 Task: Look for space in Sremcica, Serbia from 12th June, 2023 to 15th June, 2023 for 2 adults in price range Rs.10000 to Rs.15000. Place can be entire place with 1  bedroom having 1 bed and 1 bathroom. Property type can be house, flat, guest house, hotel. Booking option can be shelf check-in. Required host language is English.
Action: Mouse moved to (447, 16)
Screenshot: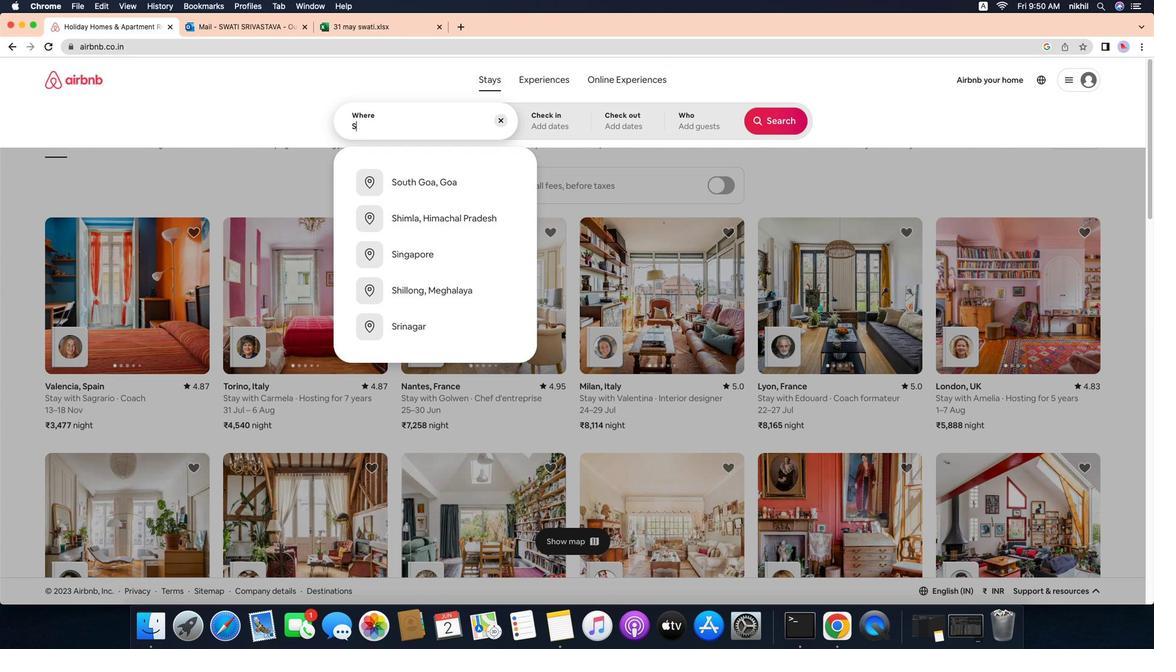 
Action: Mouse pressed left at (447, 16)
Screenshot: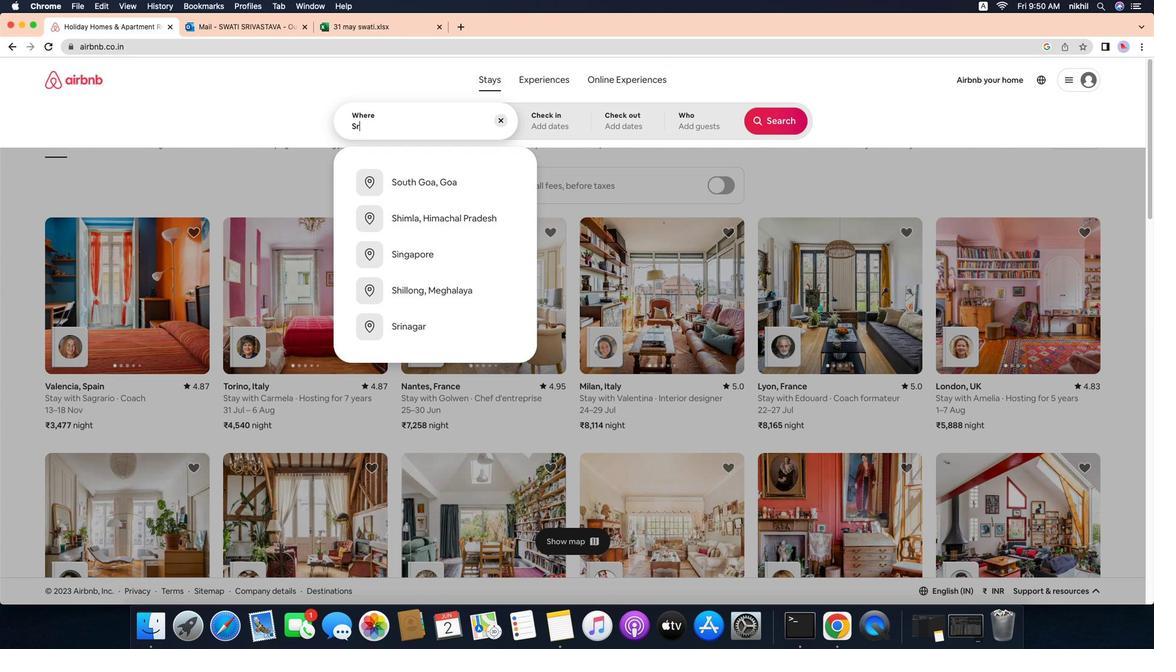 
Action: Mouse moved to (451, 13)
Screenshot: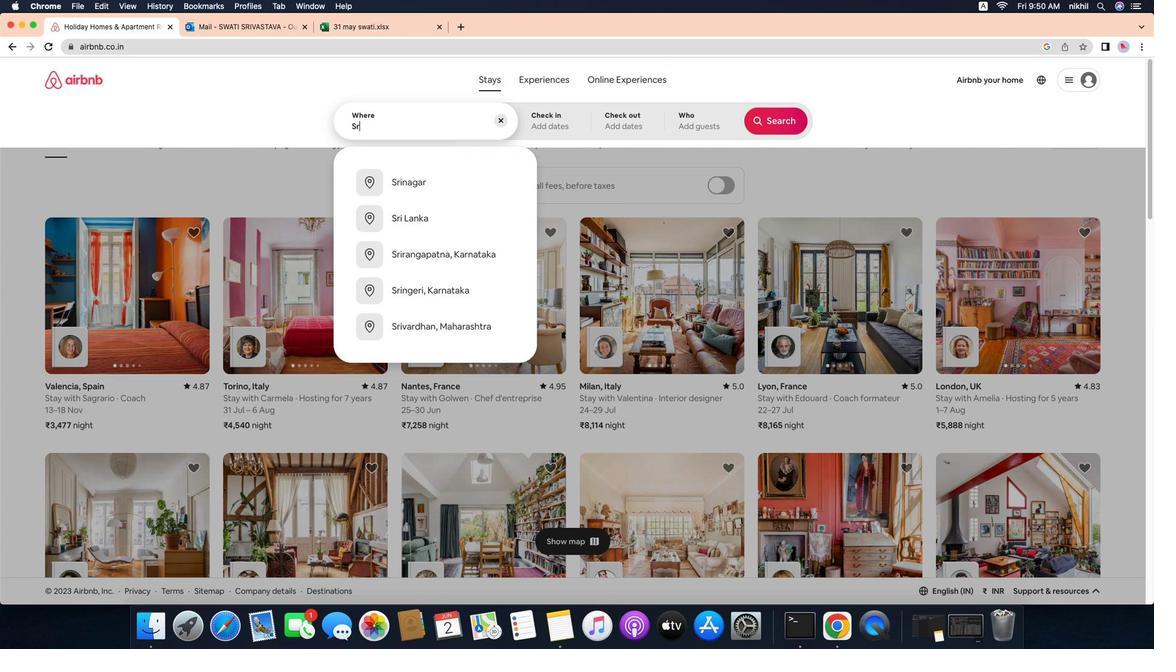 
Action: Mouse pressed left at (451, 13)
Screenshot: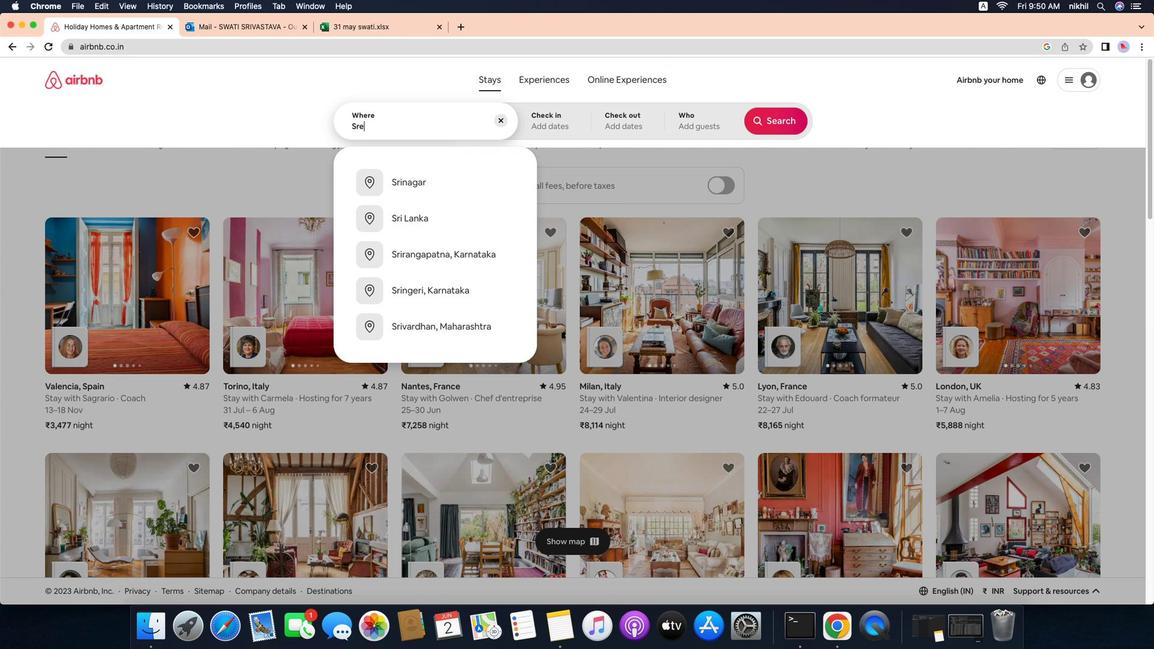
Action: Mouse moved to (401, 60)
Screenshot: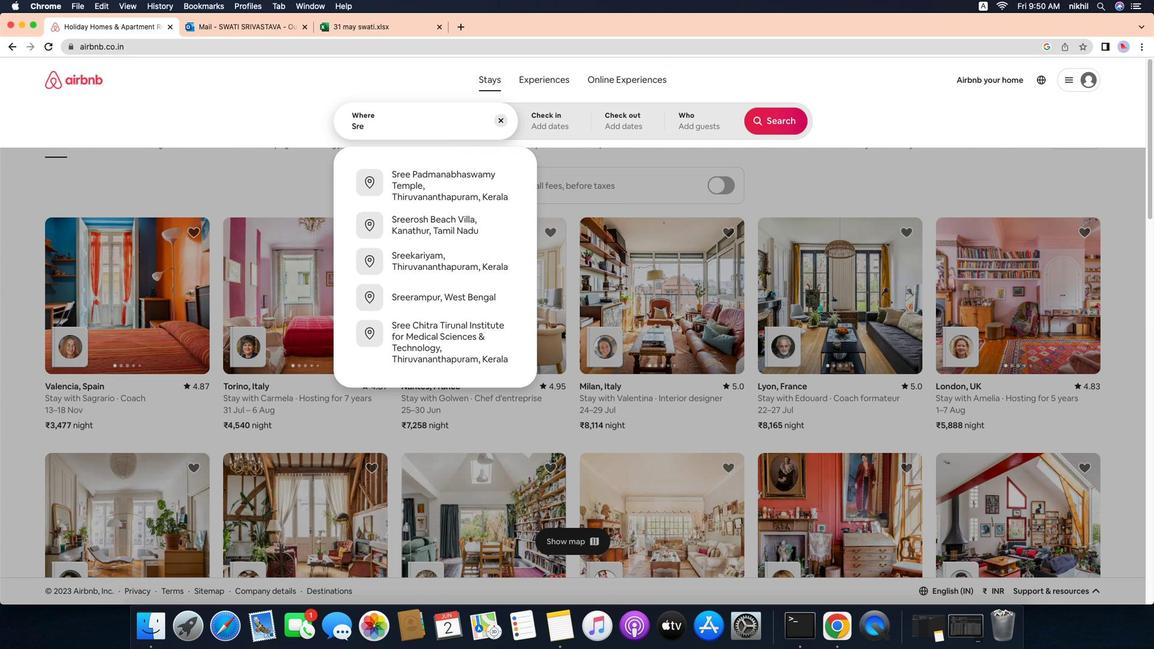 
Action: Mouse pressed left at (401, 60)
Screenshot: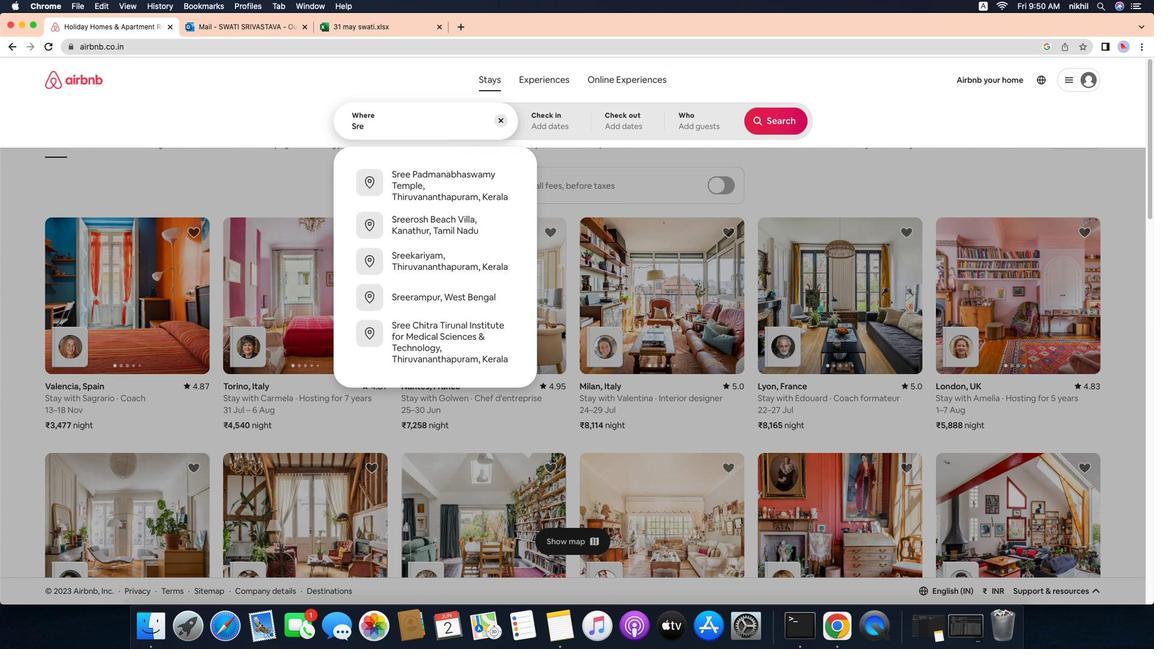 
Action: Mouse moved to (407, 59)
Screenshot: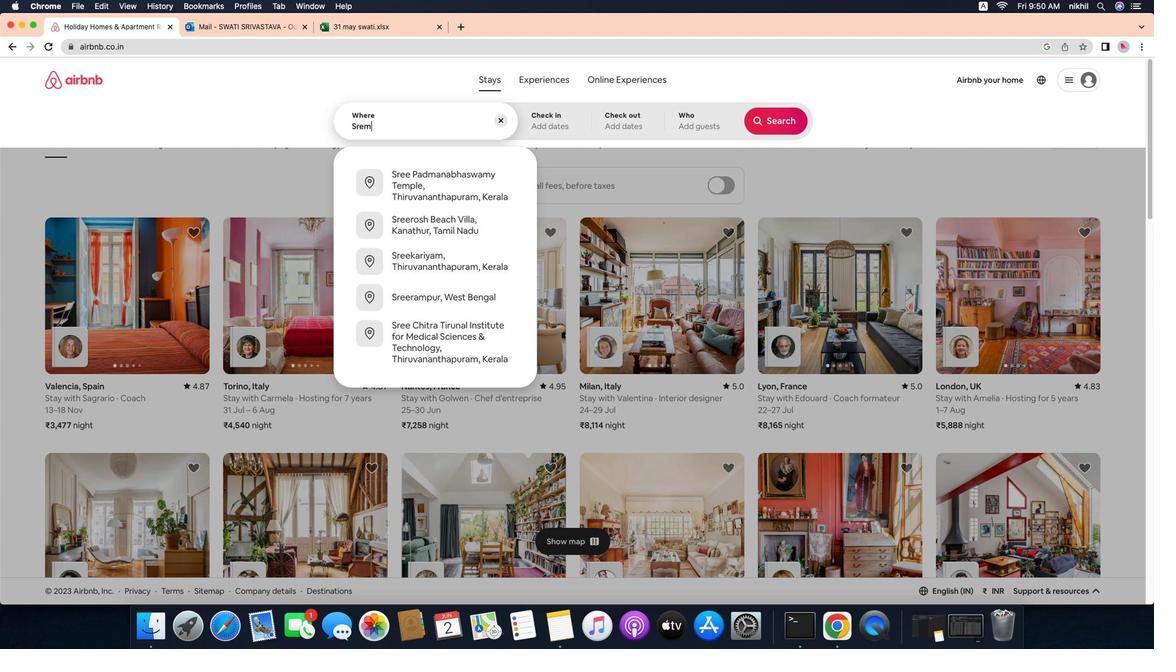 
Action: Key pressed Key.caps_lock'S'Key.caps_lock'r''e''m''c''i''c''a'
Screenshot: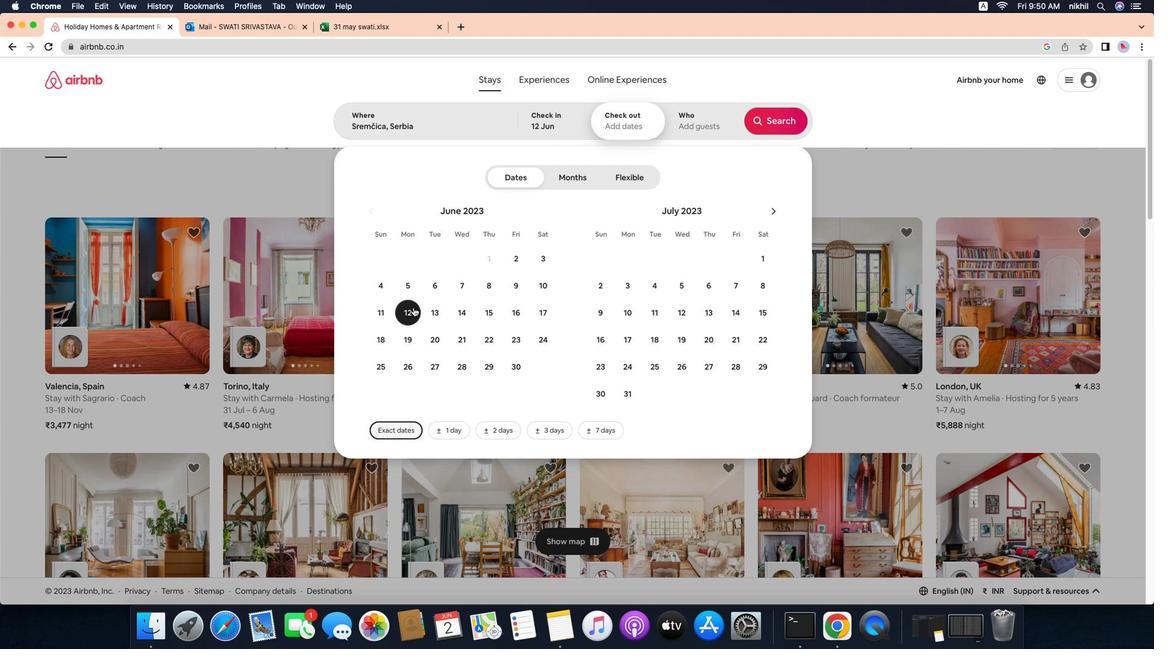 
Action: Mouse moved to (436, 126)
Screenshot: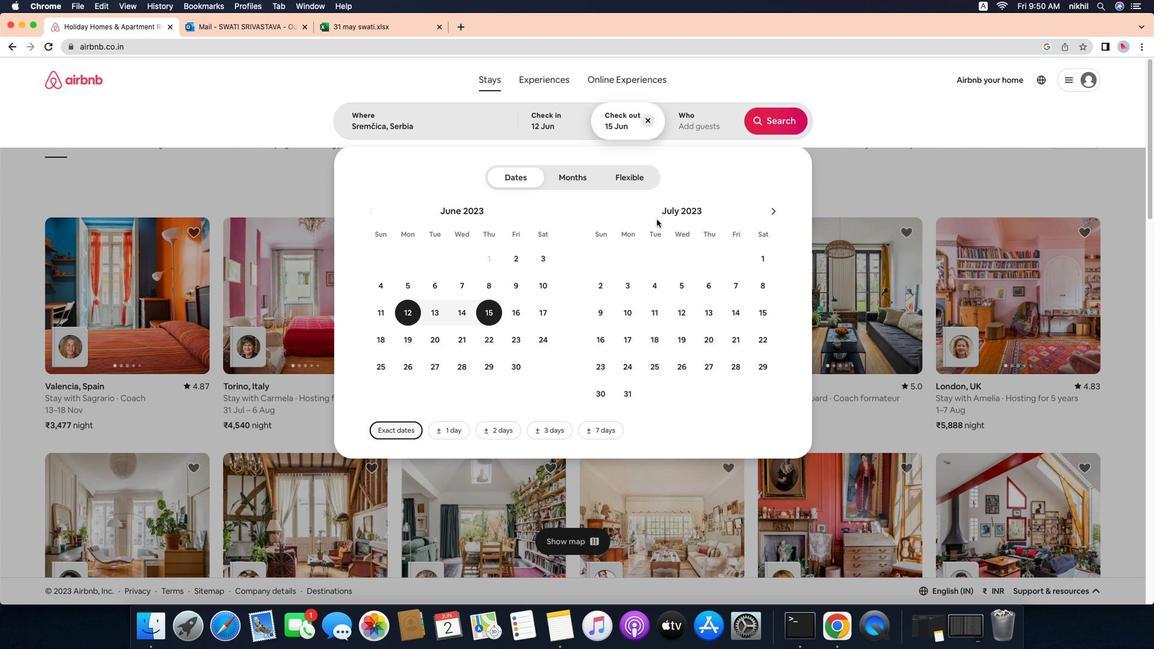 
Action: Mouse pressed left at (436, 126)
Screenshot: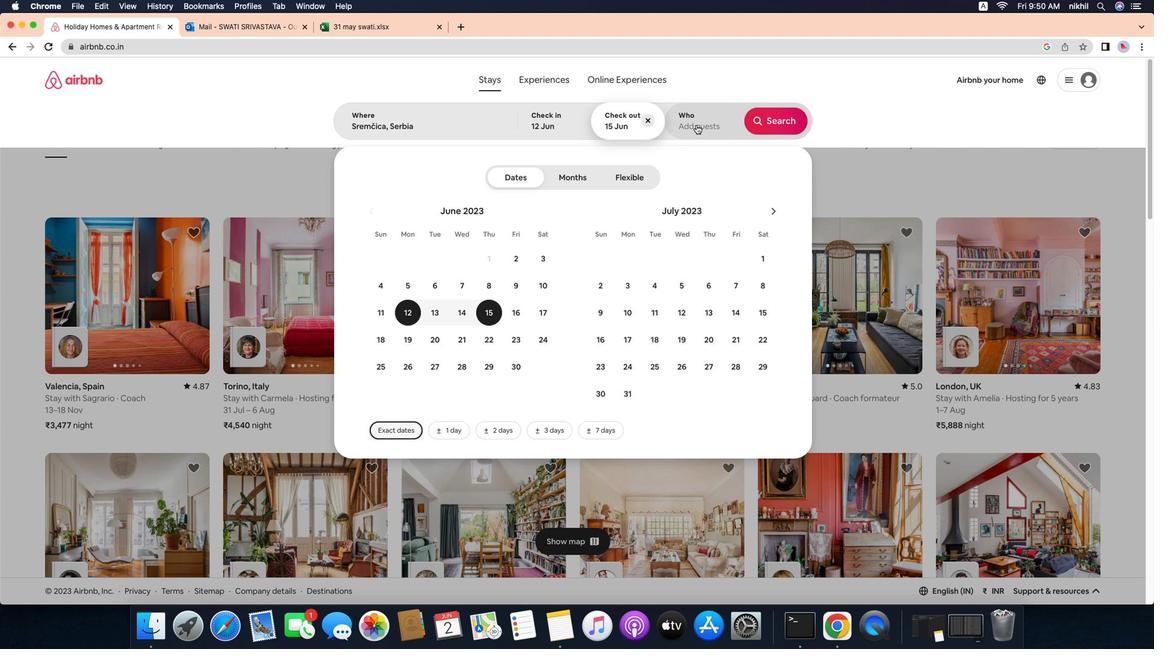 
Action: Mouse moved to (363, 250)
Screenshot: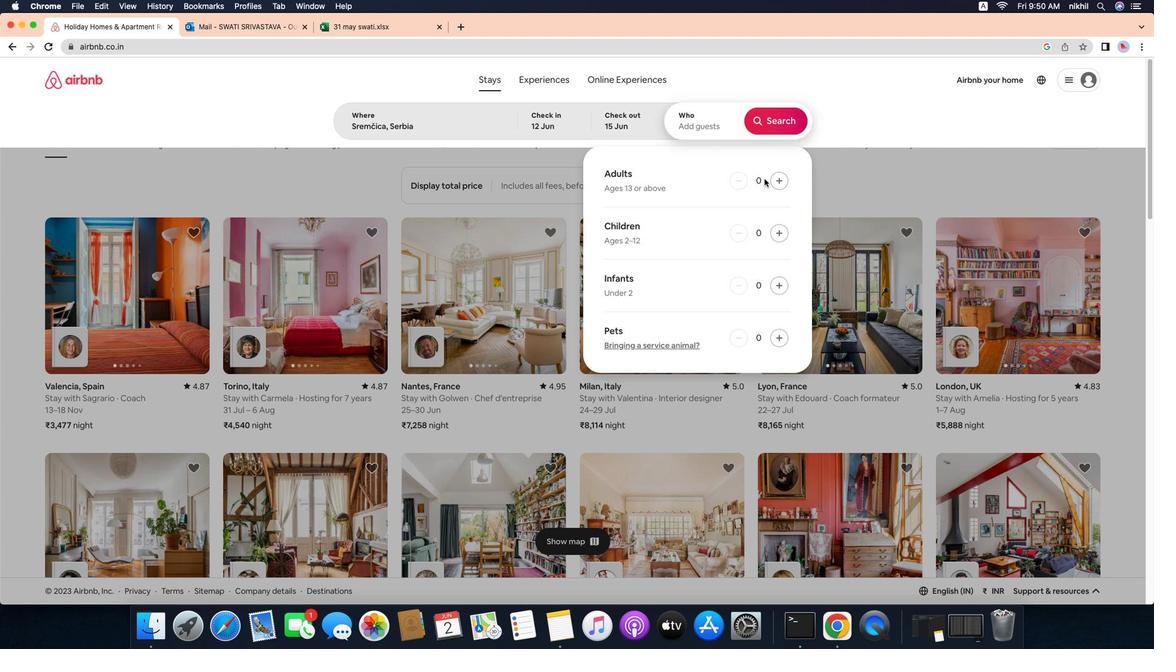 
Action: Mouse pressed left at (363, 250)
Screenshot: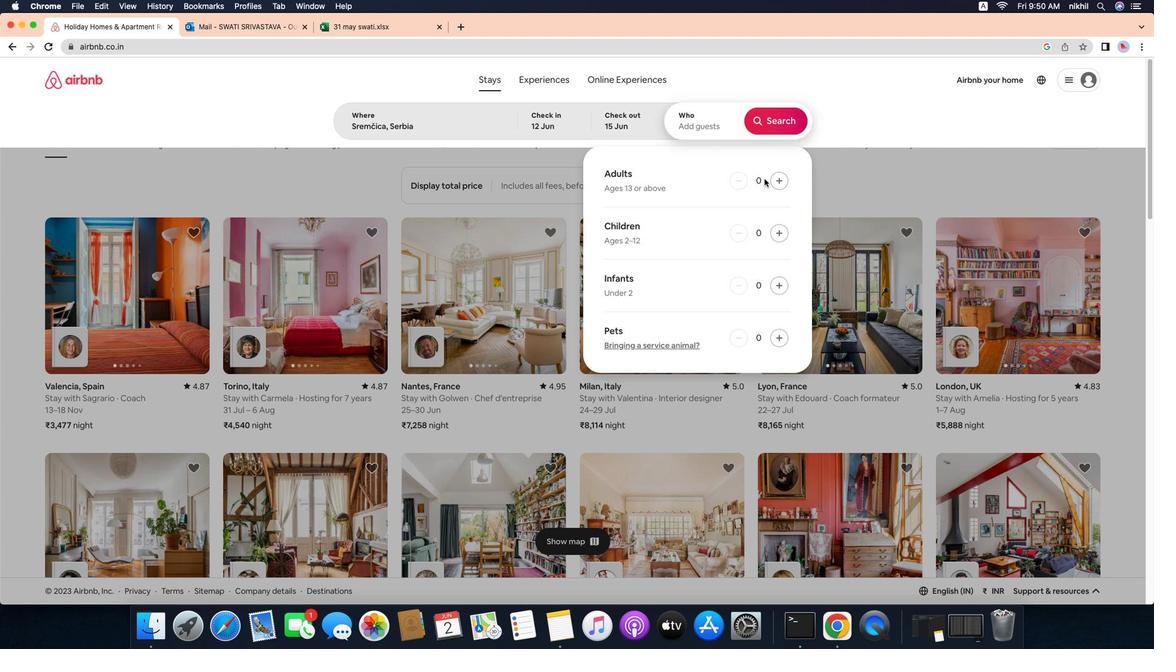 
Action: Mouse moved to (455, 256)
Screenshot: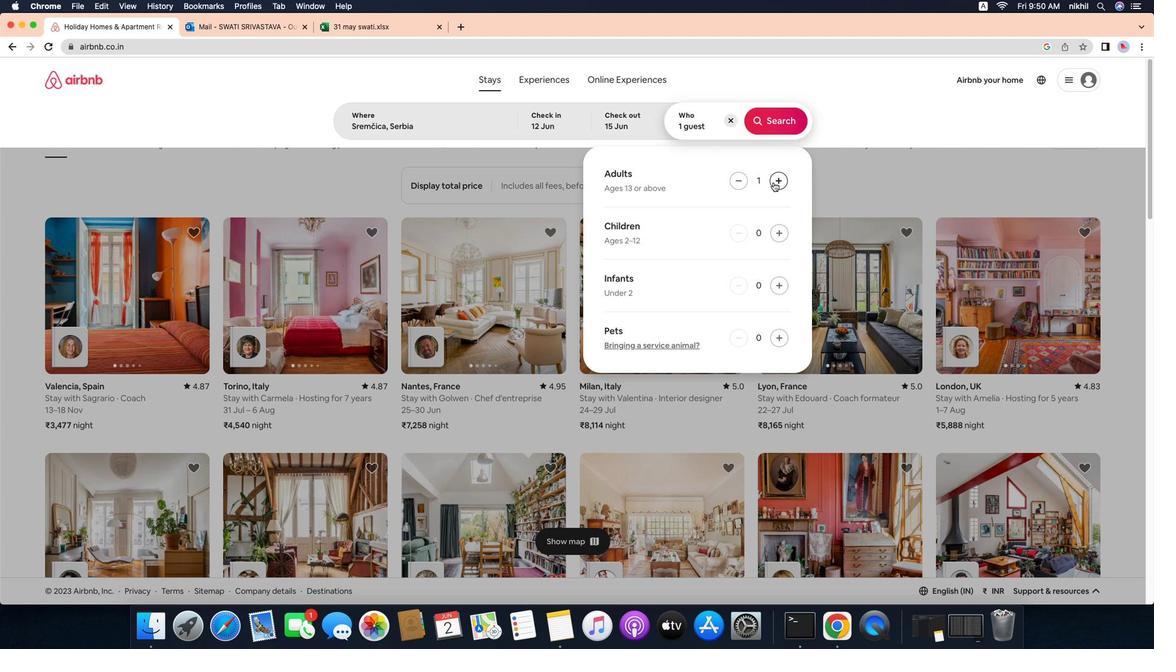 
Action: Mouse pressed left at (455, 256)
Screenshot: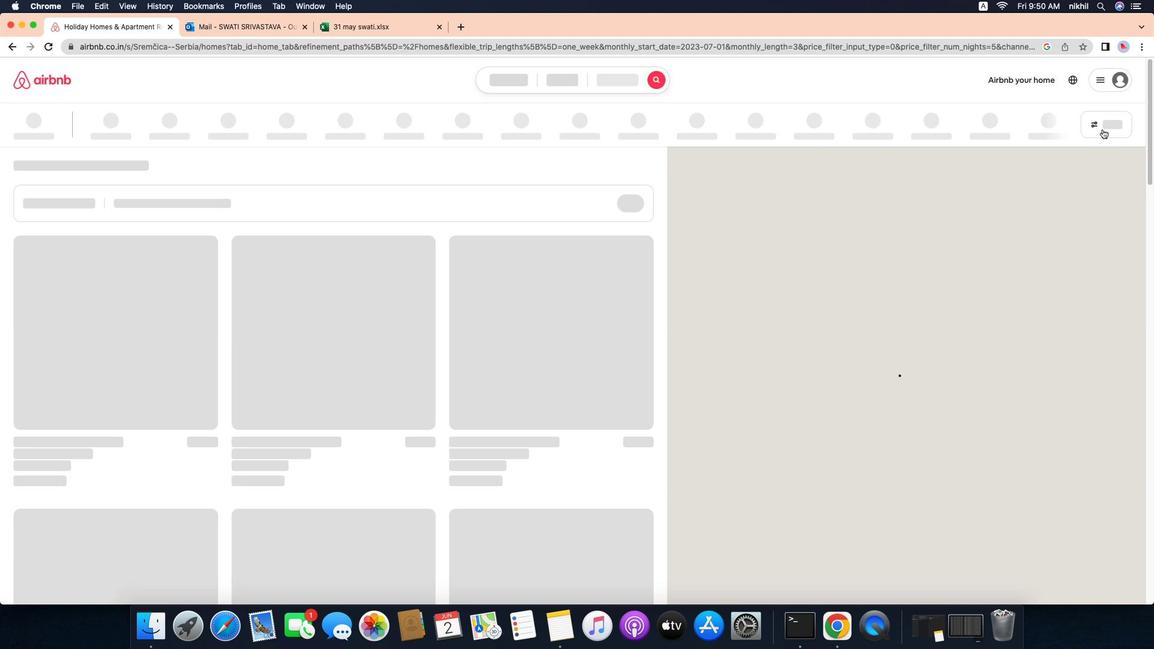 
Action: Mouse moved to (665, 54)
Screenshot: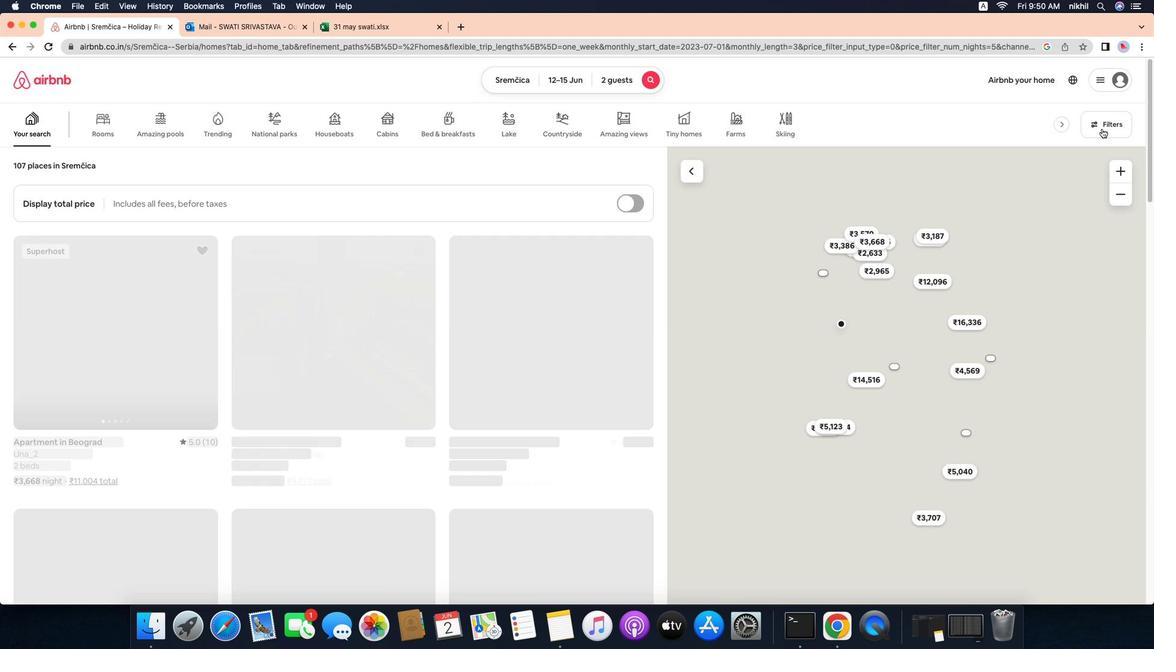 
Action: Mouse pressed left at (665, 54)
Screenshot: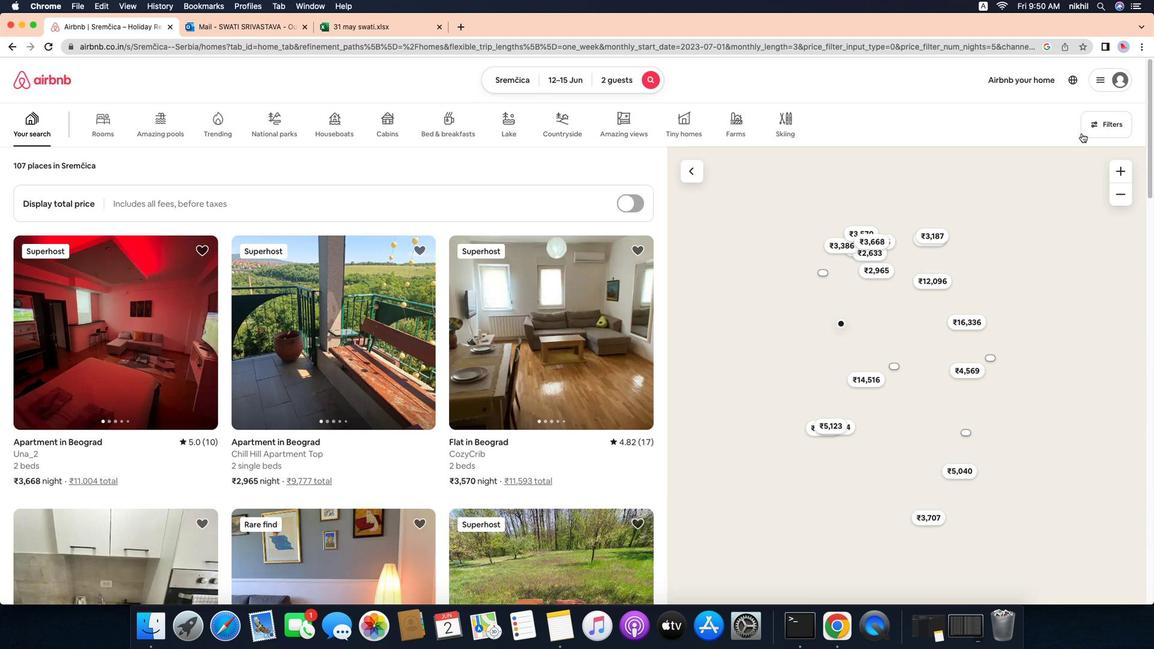 
Action: Mouse moved to (748, 117)
Screenshot: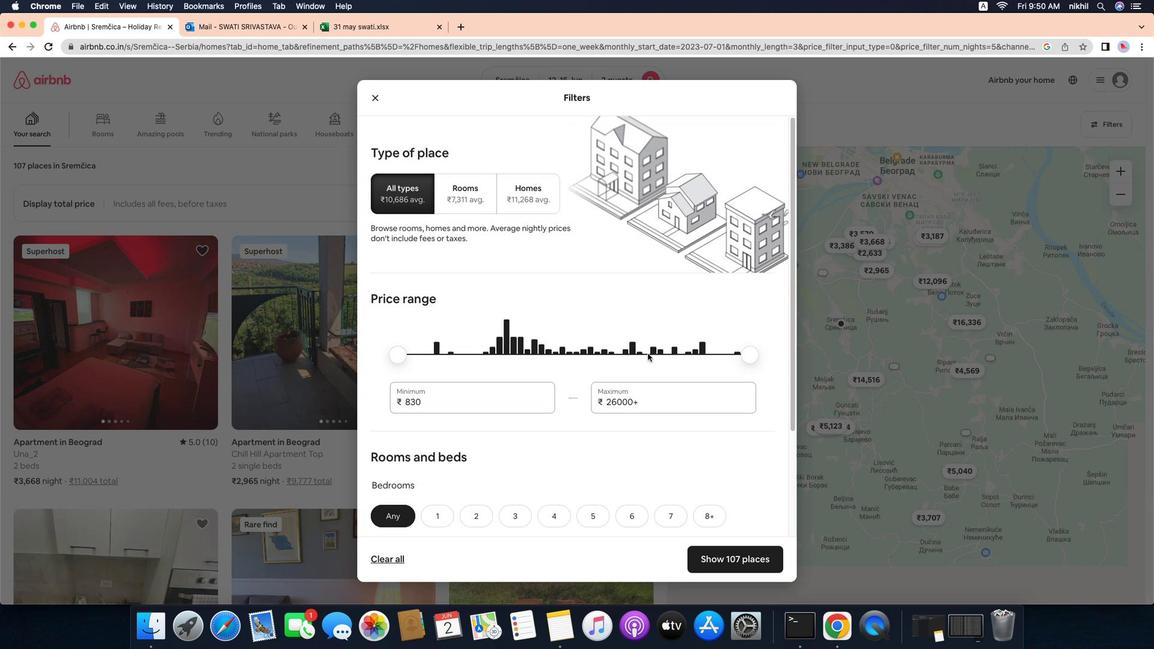 
Action: Mouse pressed left at (748, 117)
Screenshot: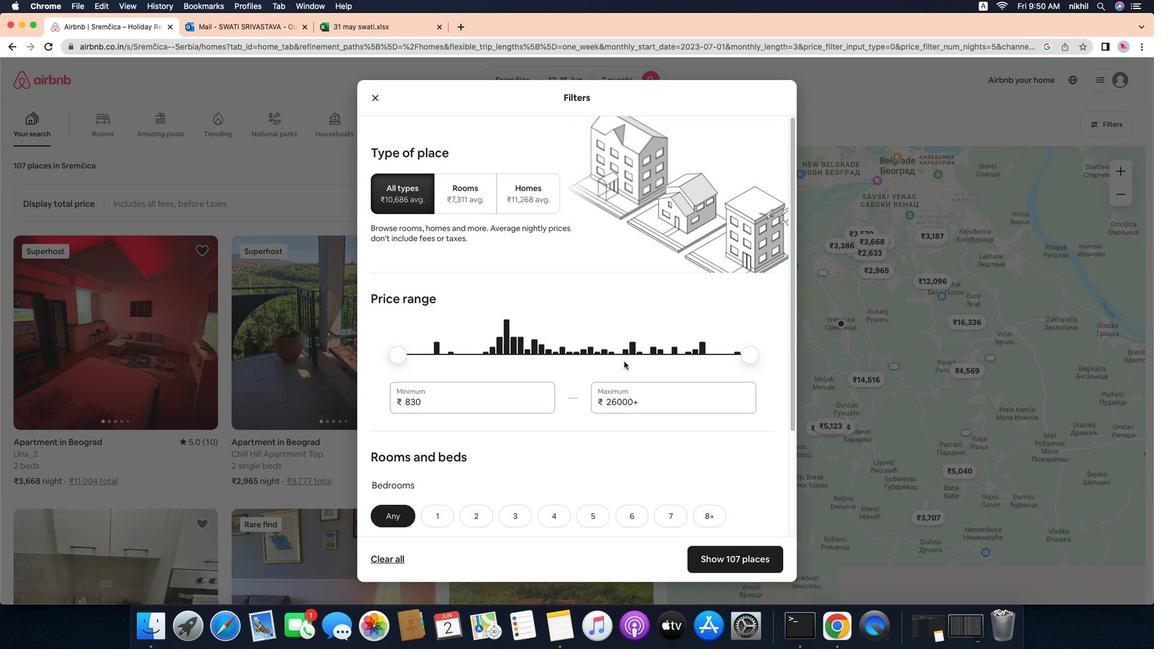 
Action: Mouse pressed left at (748, 117)
Screenshot: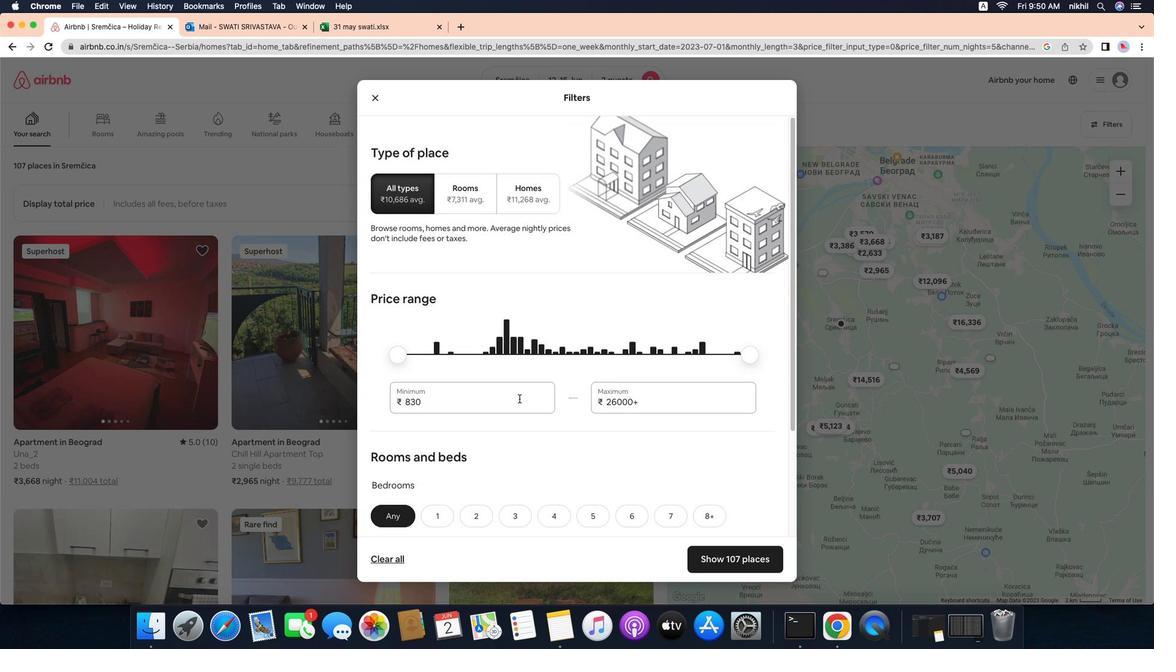 
Action: Mouse moved to (739, 55)
Screenshot: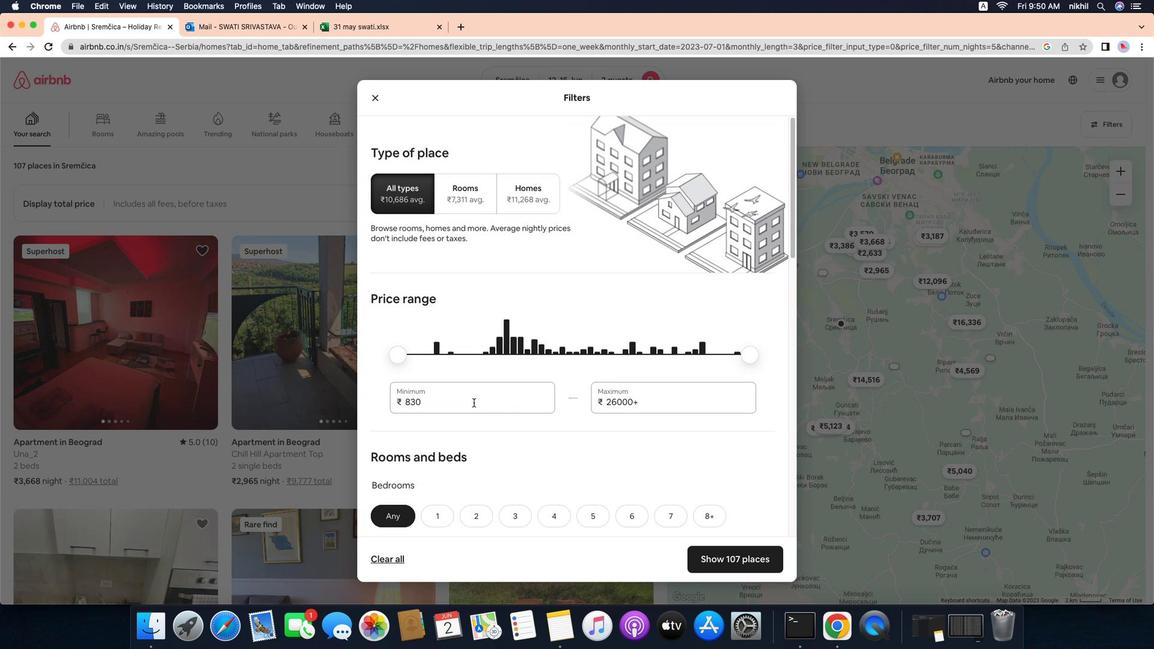 
Action: Mouse pressed left at (739, 55)
Screenshot: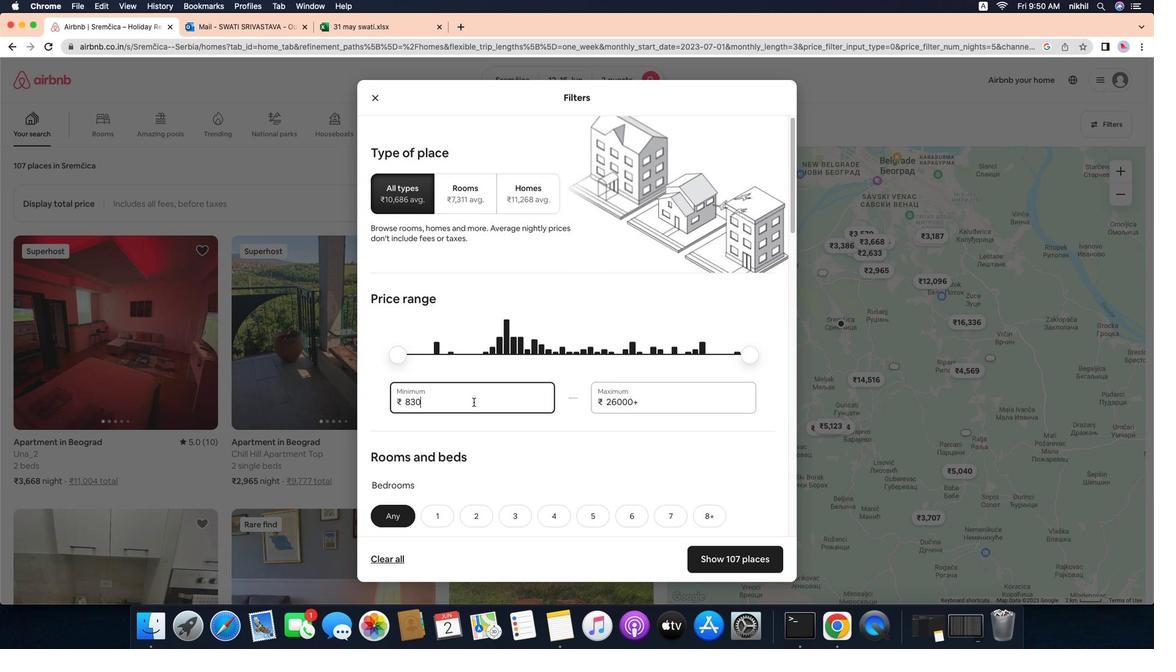 
Action: Mouse moved to (1099, 60)
Screenshot: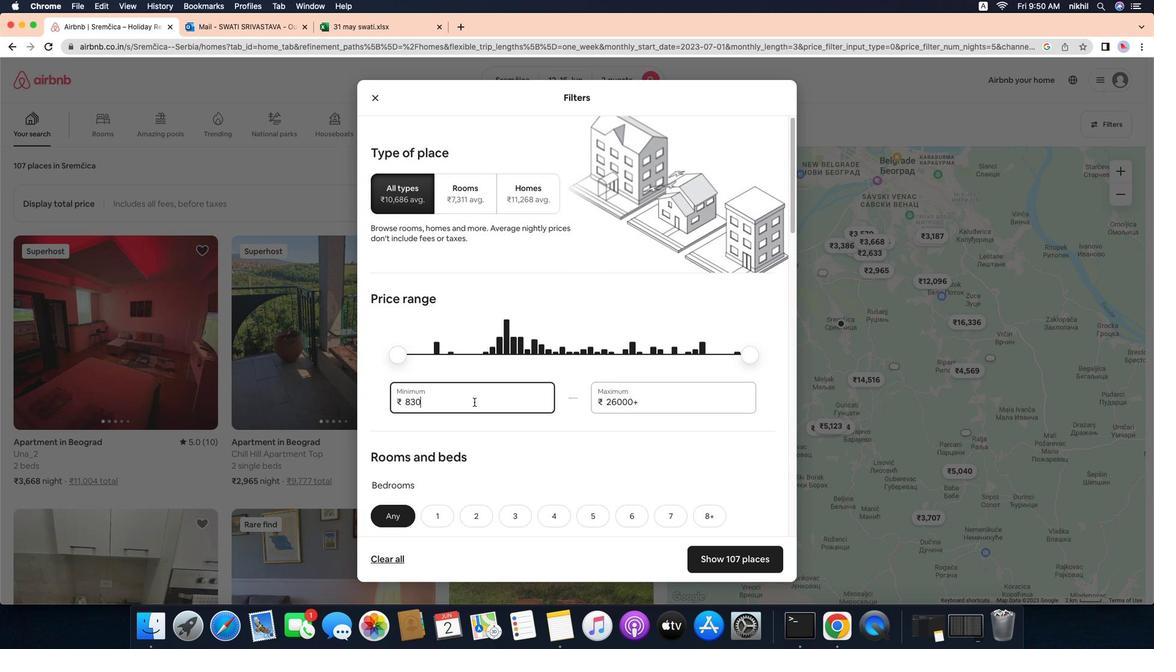 
Action: Mouse pressed left at (1099, 60)
Screenshot: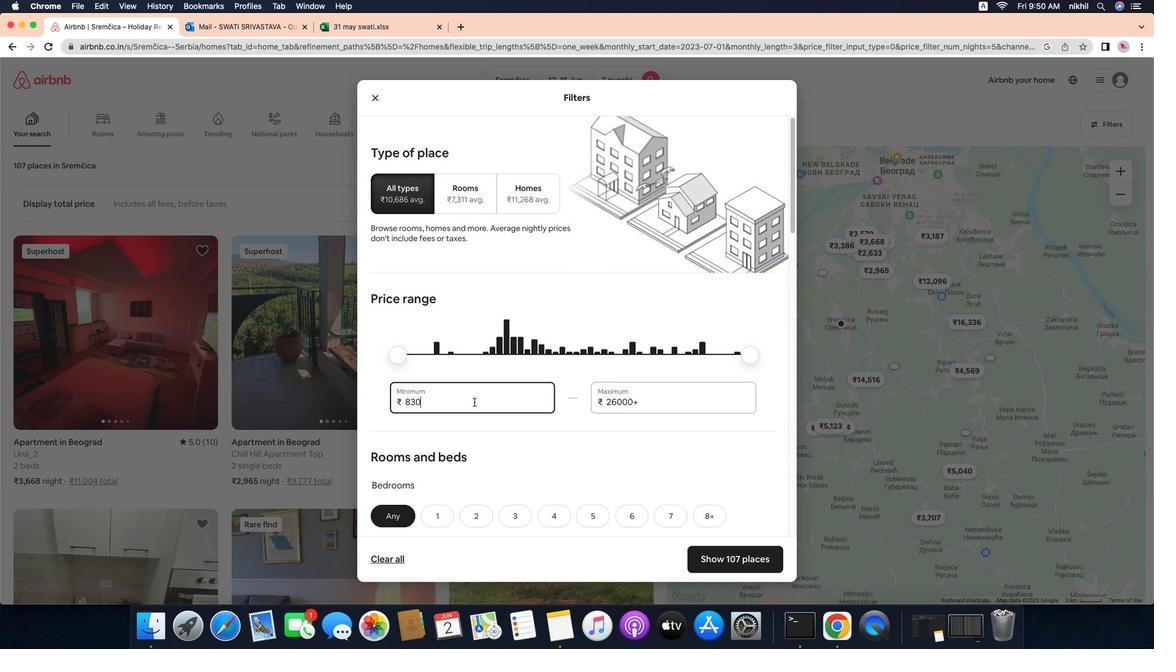 
Action: Mouse moved to (1093, 59)
Screenshot: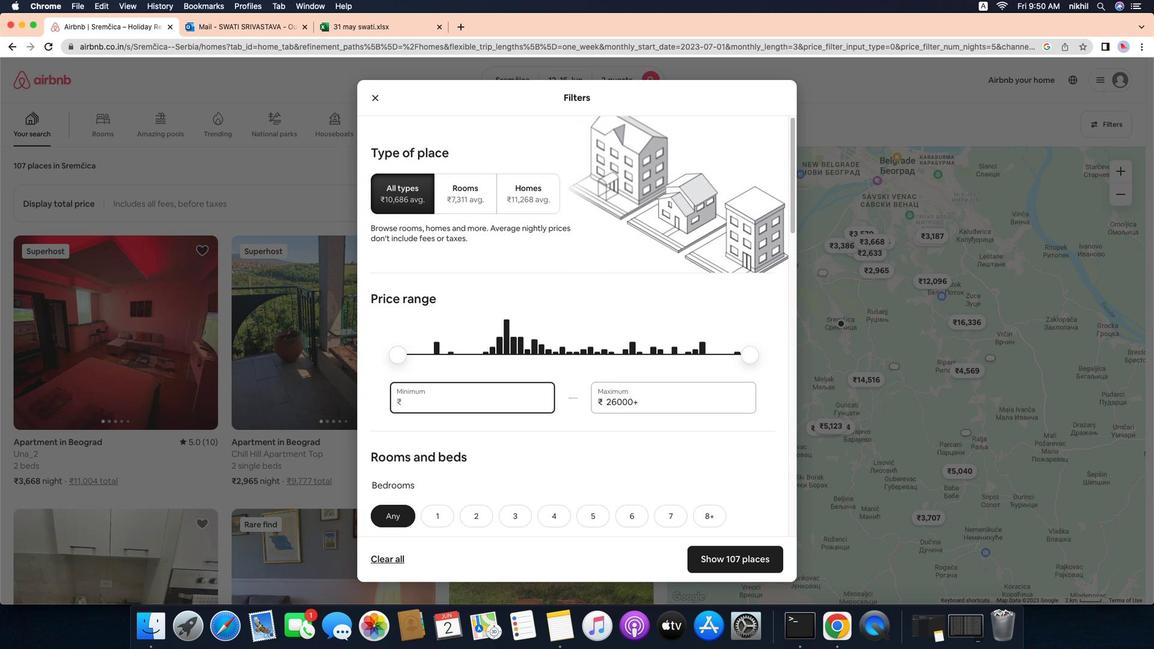 
Action: Mouse pressed left at (1093, 59)
Screenshot: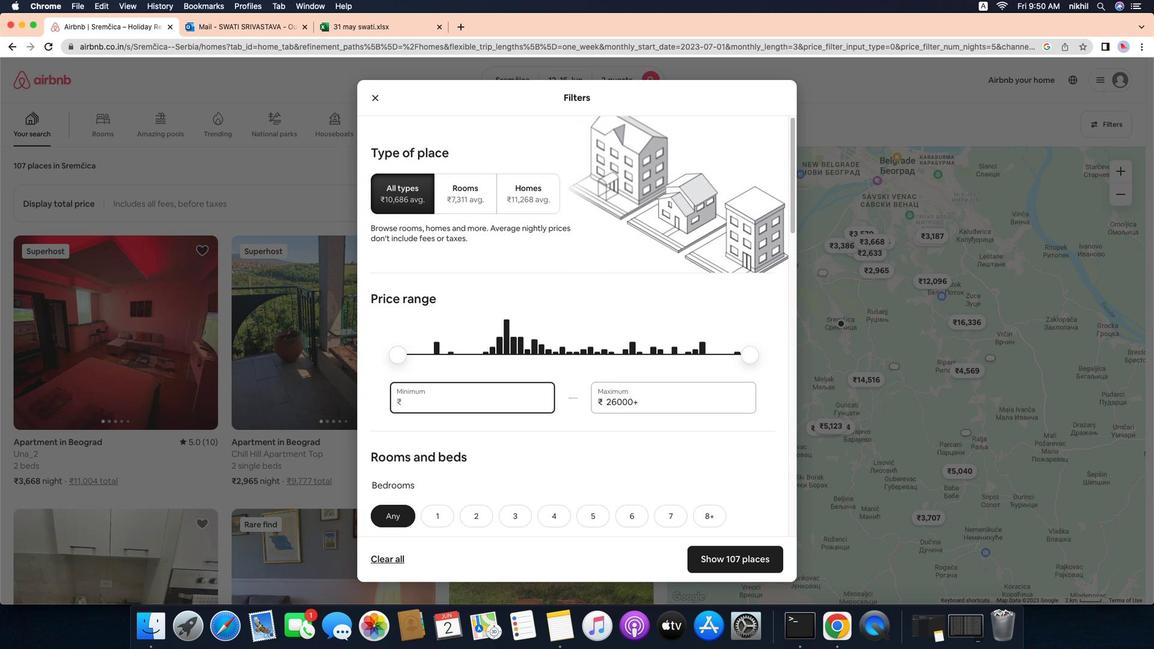 
Action: Mouse moved to (428, 351)
Screenshot: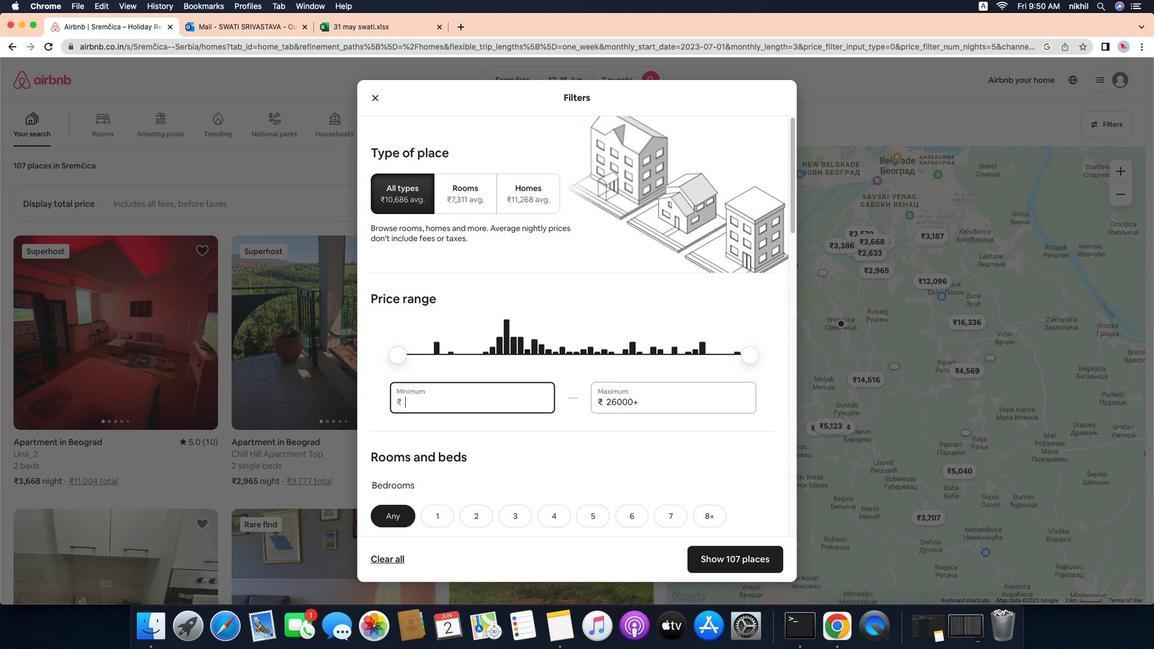
Action: Mouse pressed left at (428, 351)
Screenshot: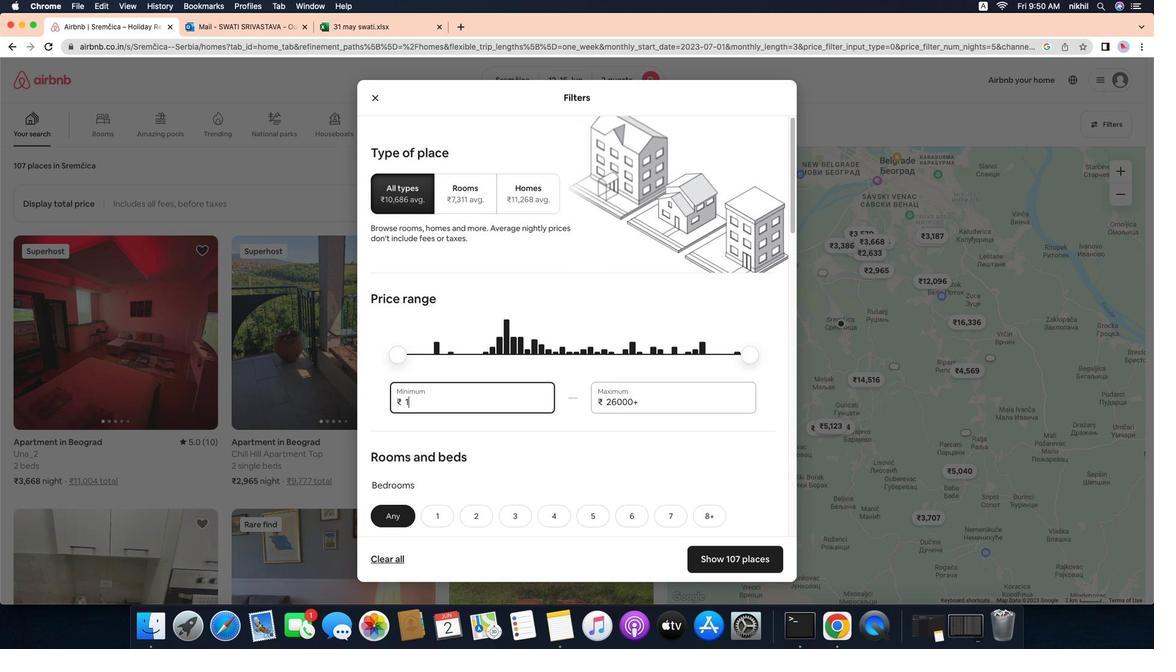 
Action: Mouse moved to (428, 351)
Screenshot: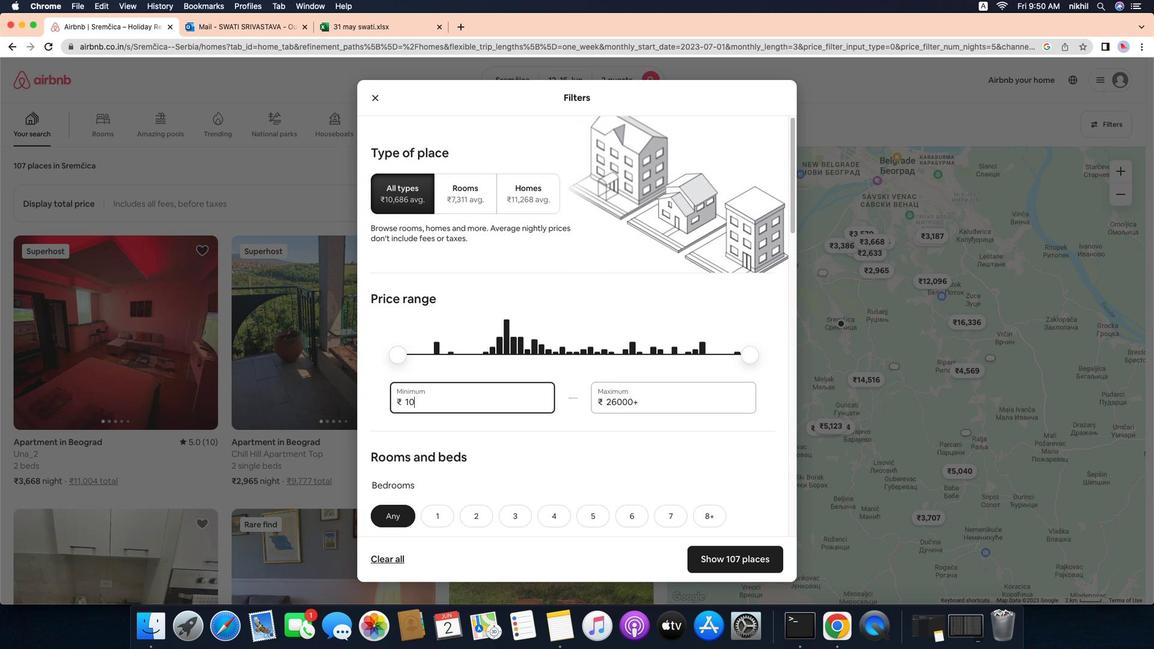 
Action: Key pressed Key.backspaceKey.backspaceKey.backspaceKey.backspaceKey.backspace'1''0''0''0''0'
Screenshot: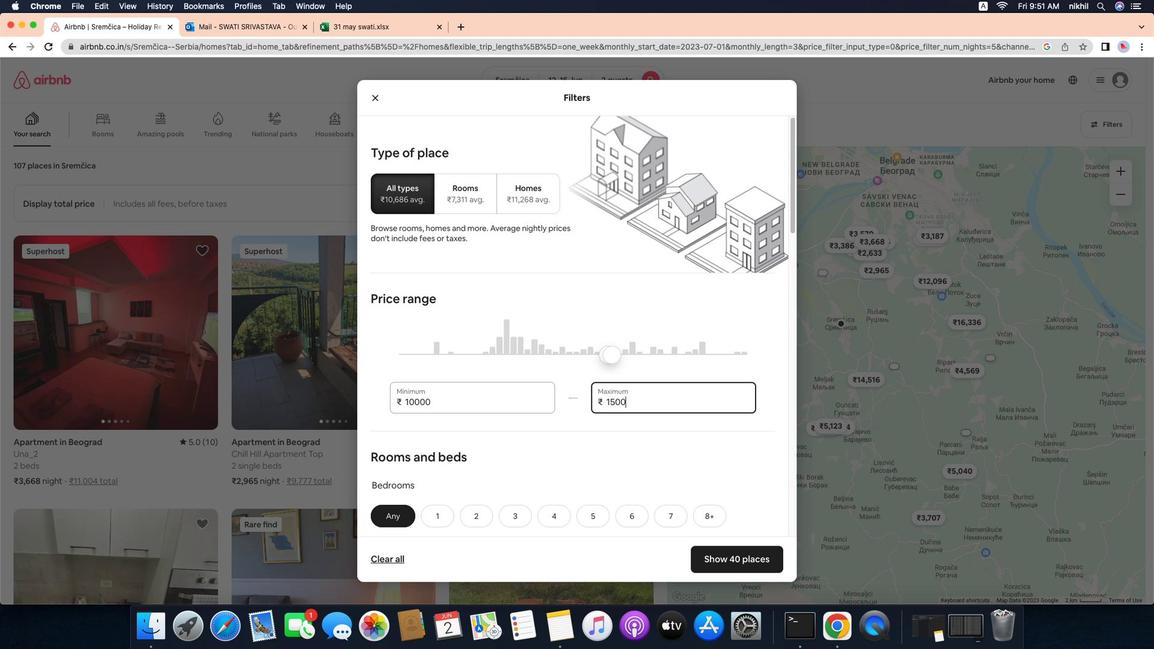 
Action: Mouse moved to (632, 355)
Screenshot: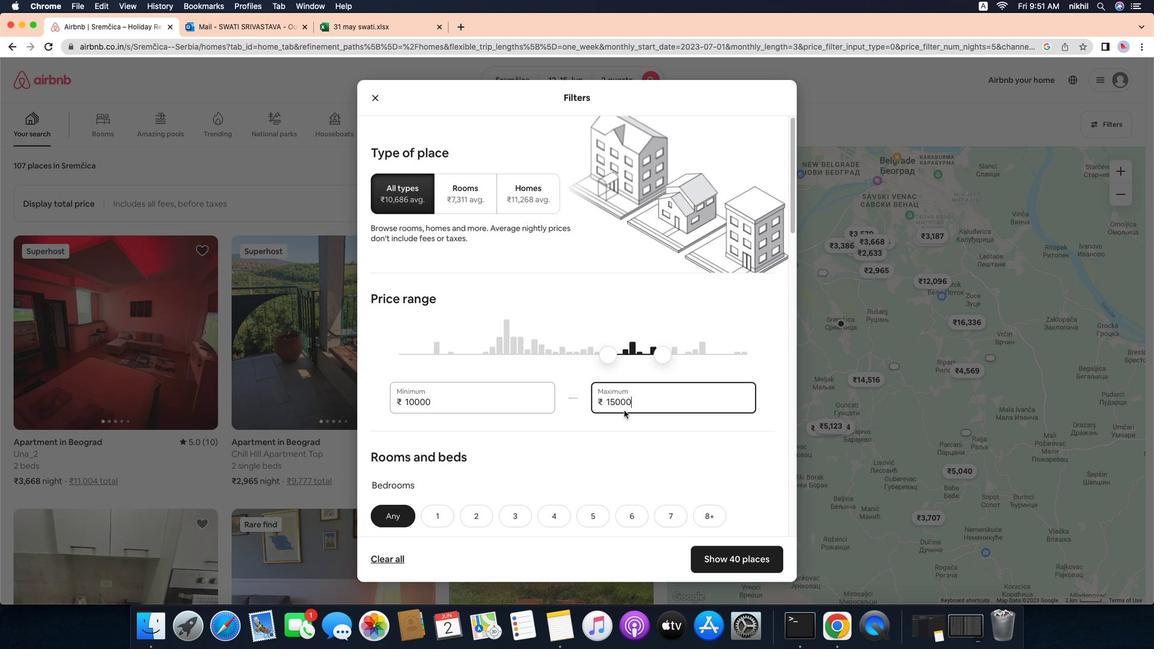 
Action: Mouse pressed left at (632, 355)
Screenshot: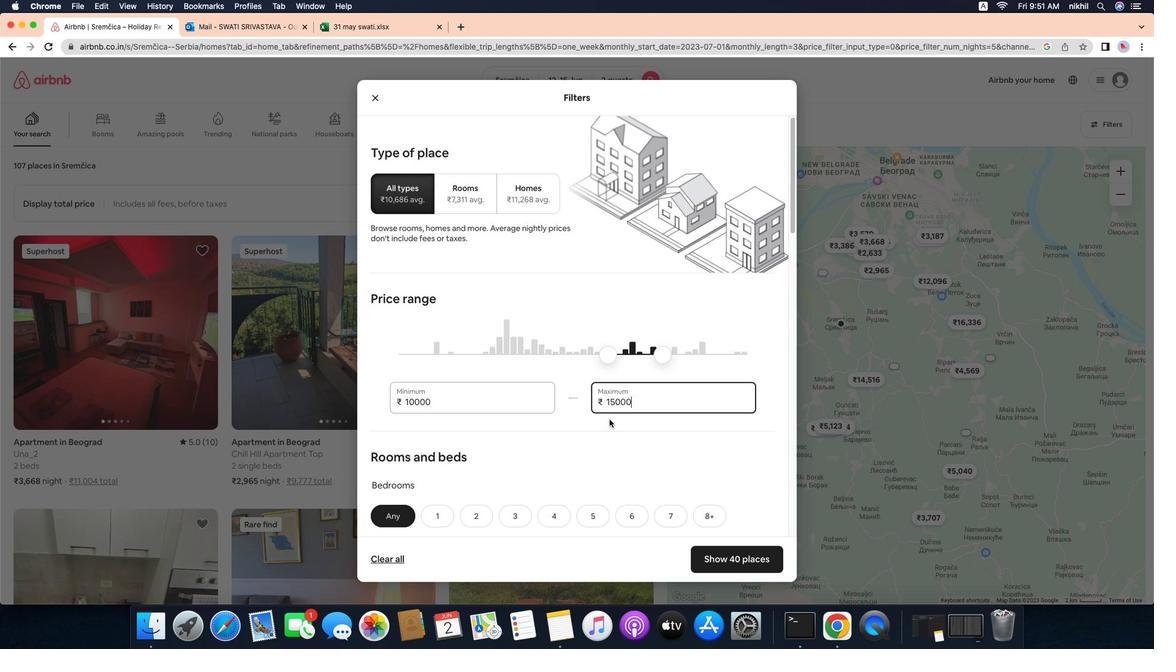 
Action: Mouse moved to (616, 355)
Screenshot: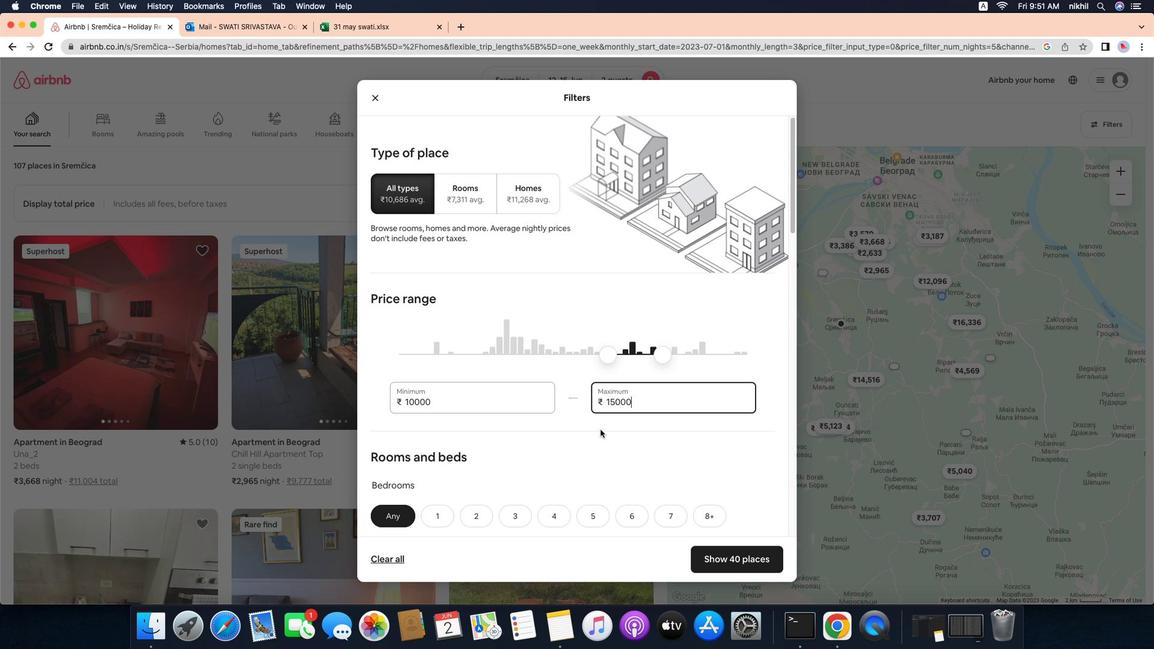
Action: Key pressed Key.backspaceKey.backspaceKey.backspaceKey.backspaceKey.backspaceKey.backspace'1''5''0''0''0'
Screenshot: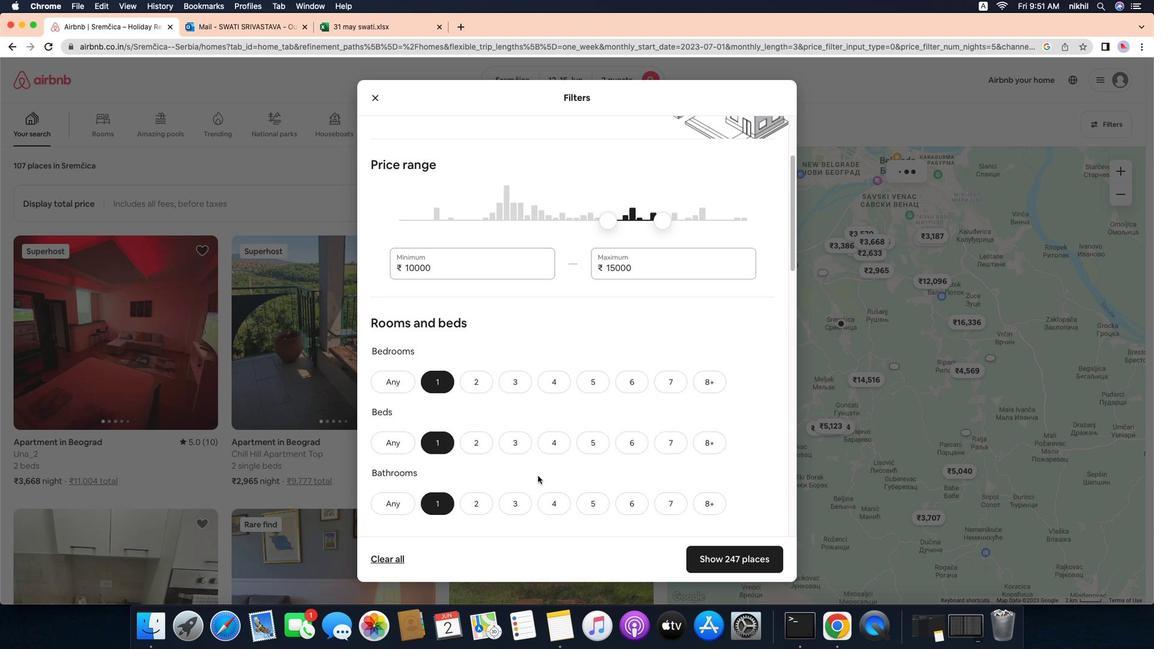 
Action: Mouse moved to (564, 381)
Screenshot: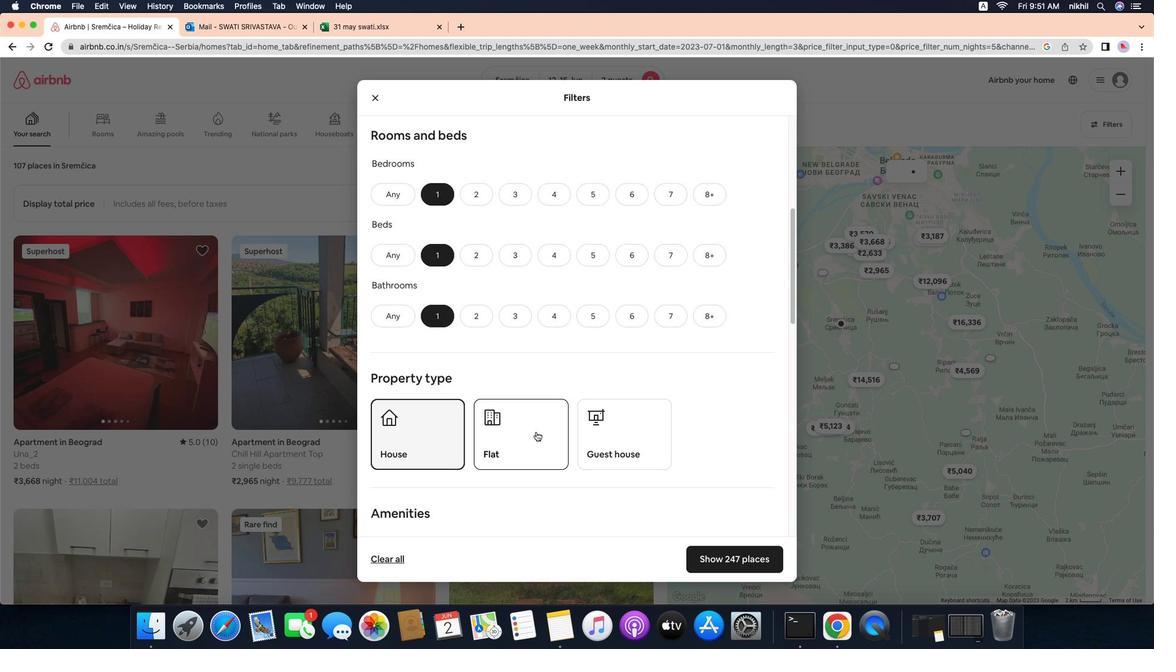 
Action: Mouse scrolled (564, 381) with delta (-76, -76)
Screenshot: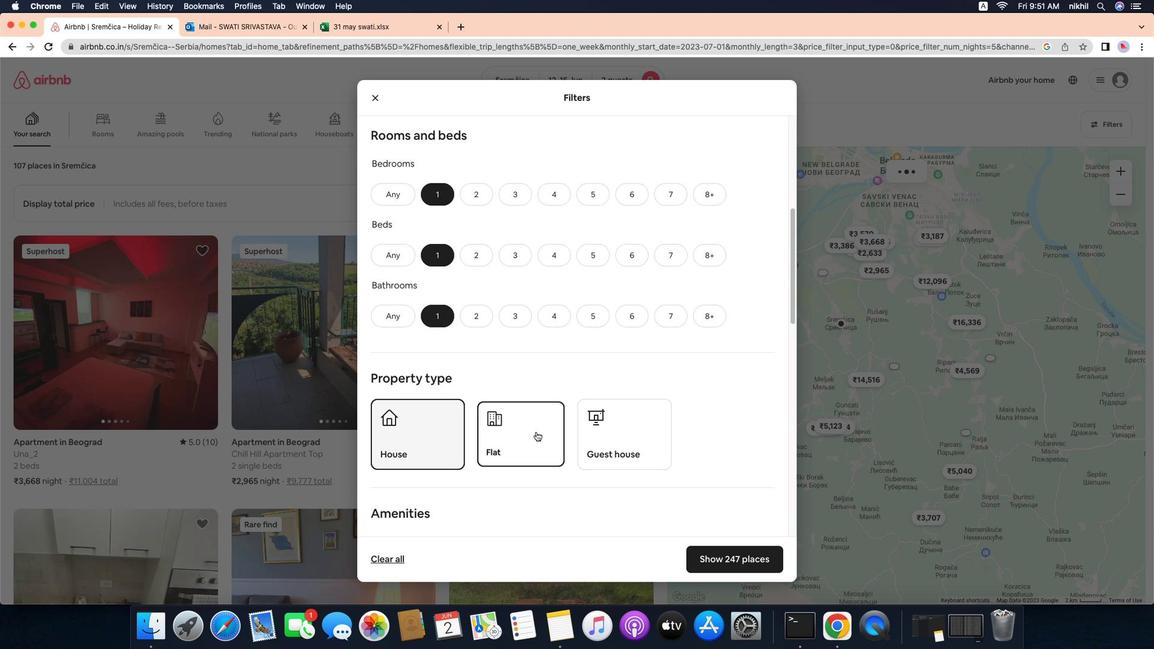 
Action: Mouse scrolled (564, 381) with delta (-76, -76)
Screenshot: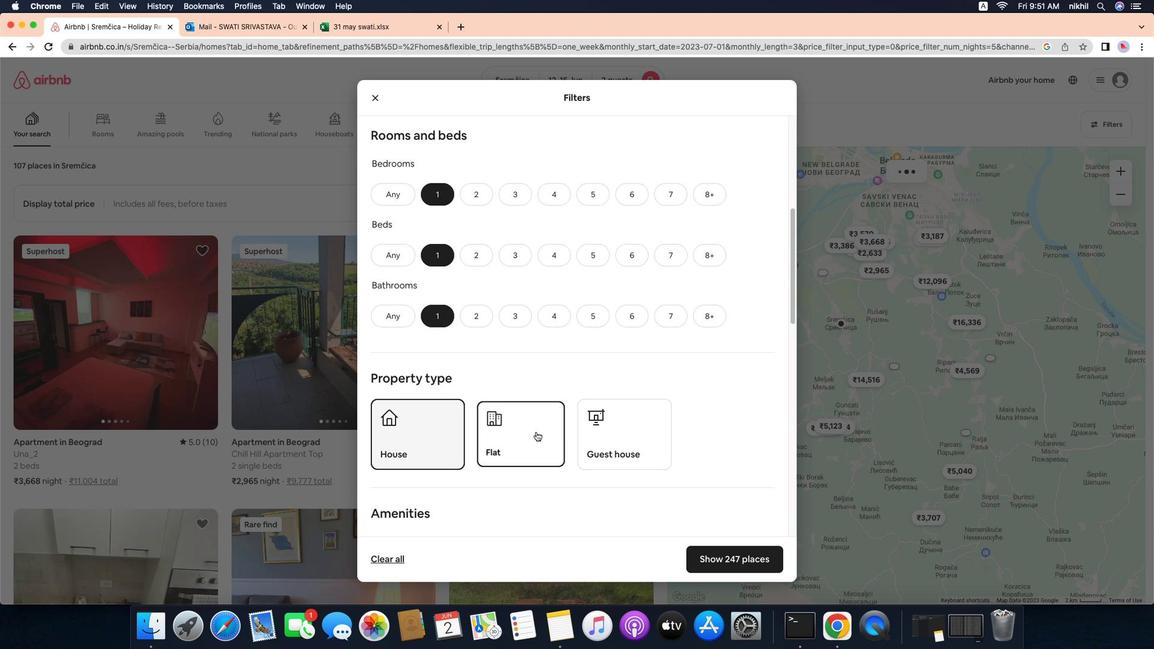 
Action: Mouse scrolled (564, 381) with delta (-76, -78)
Screenshot: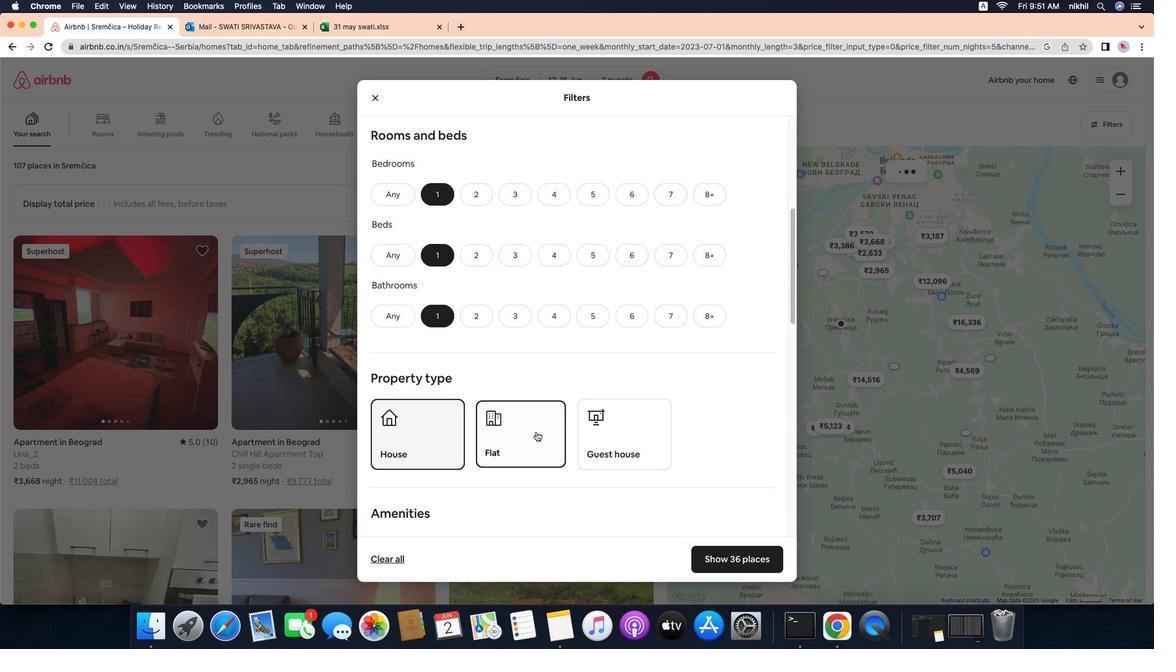 
Action: Mouse moved to (563, 381)
Screenshot: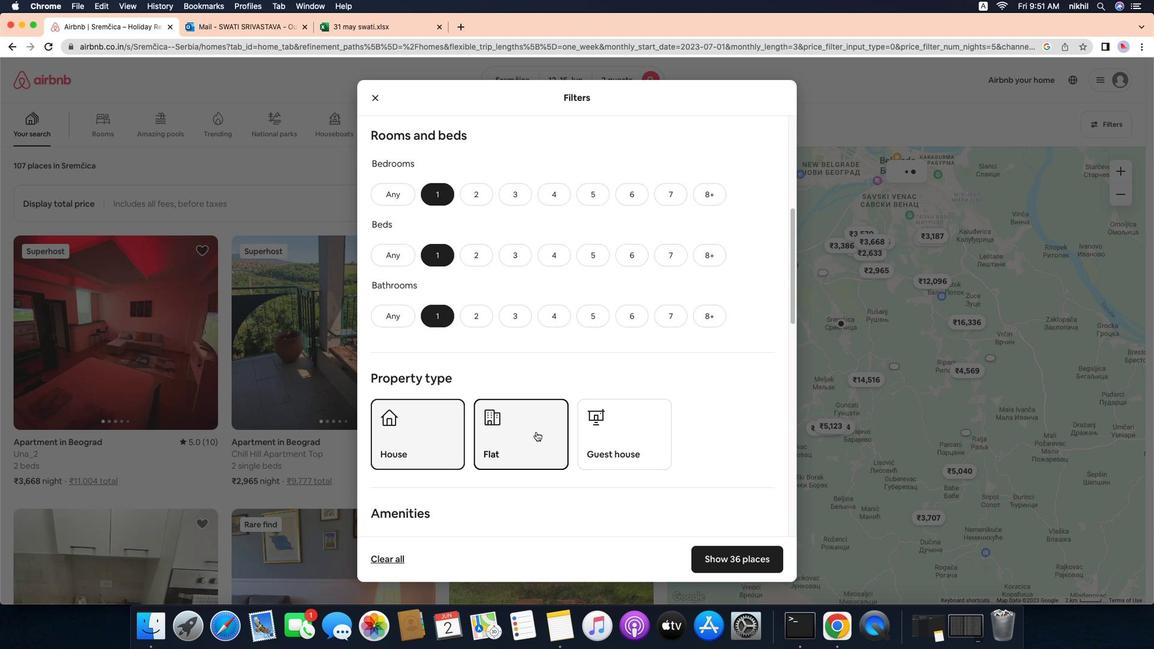 
Action: Mouse scrolled (563, 381) with delta (-76, -76)
Screenshot: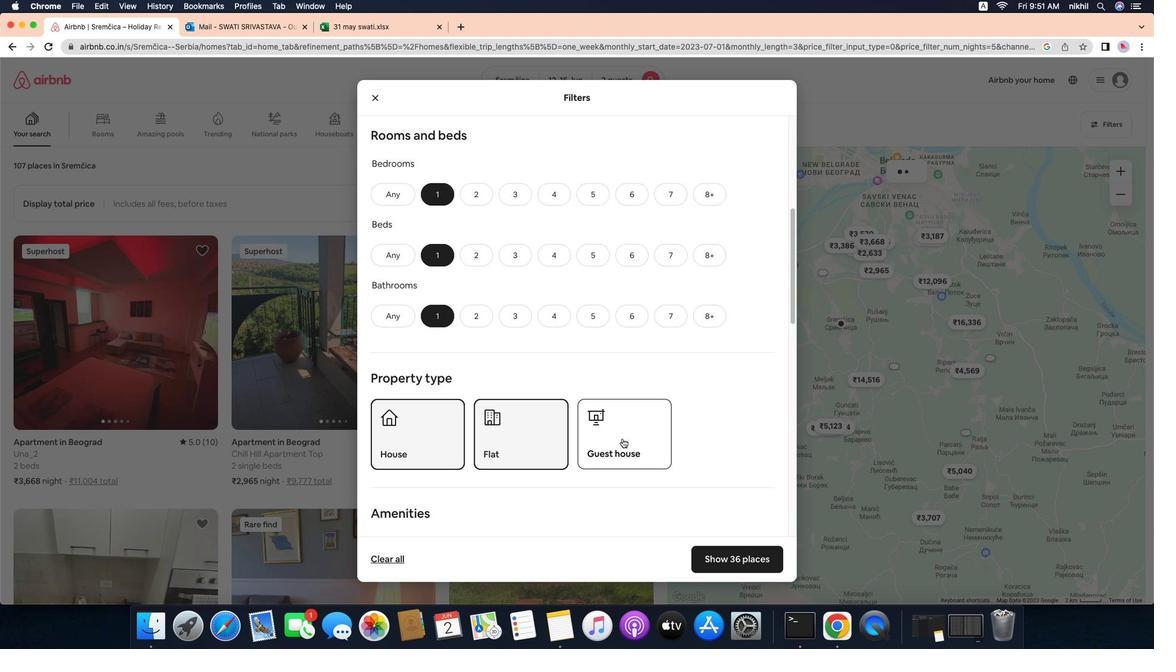 
Action: Mouse scrolled (563, 381) with delta (-76, -76)
Screenshot: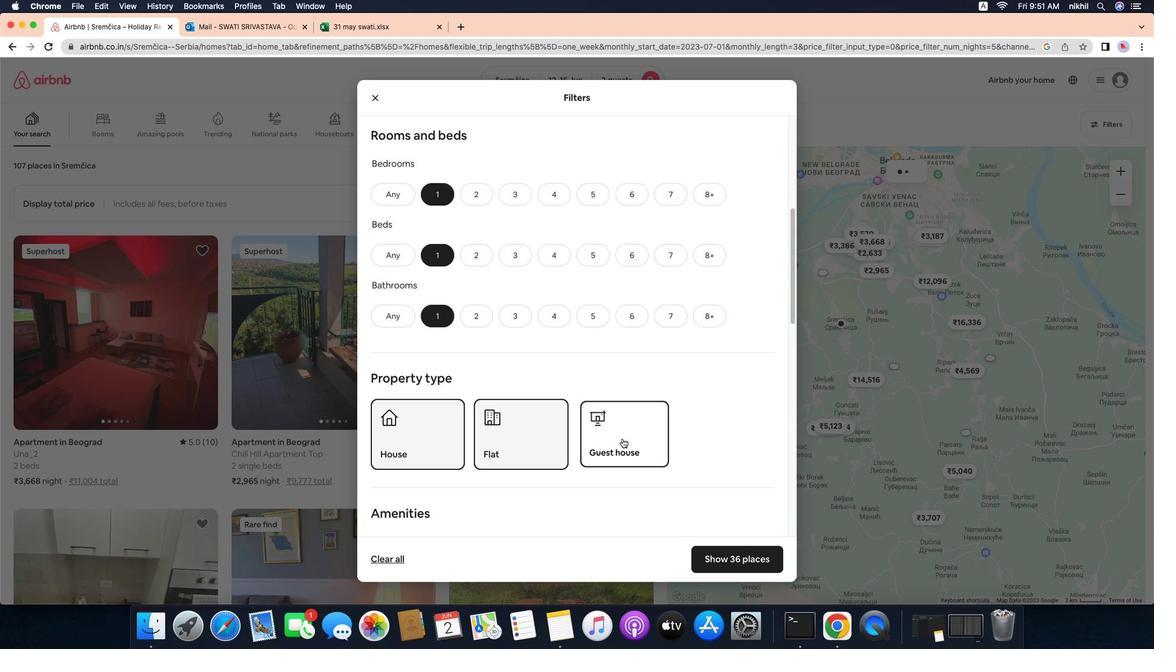 
Action: Mouse scrolled (563, 381) with delta (-76, -76)
Screenshot: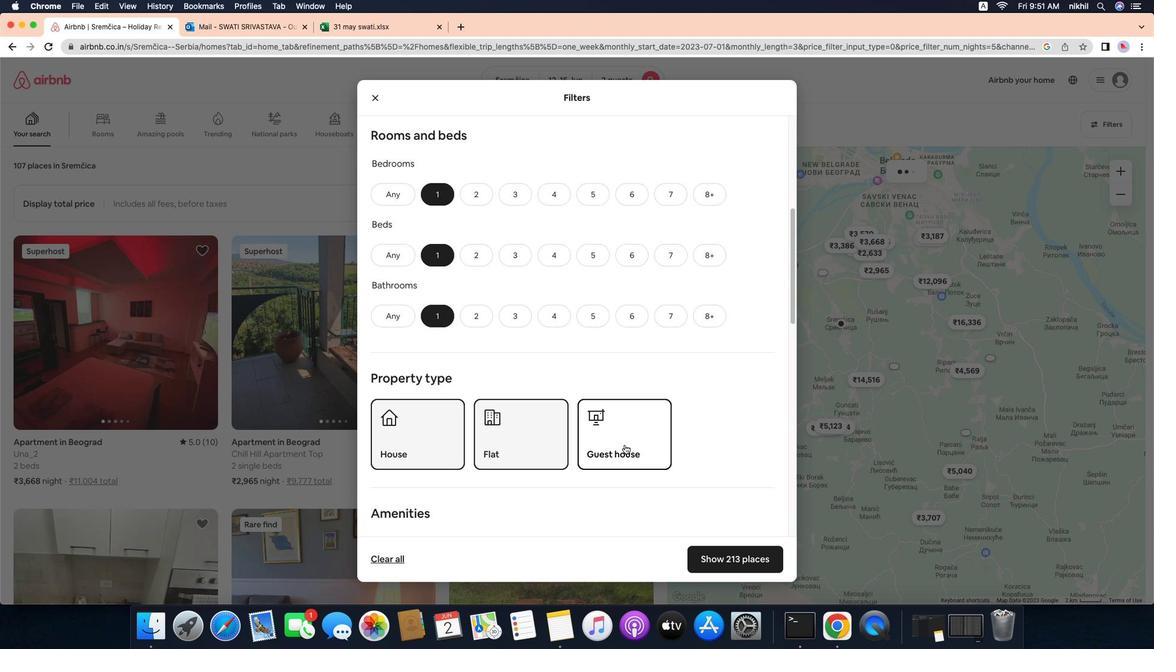 
Action: Mouse moved to (380, 333)
Screenshot: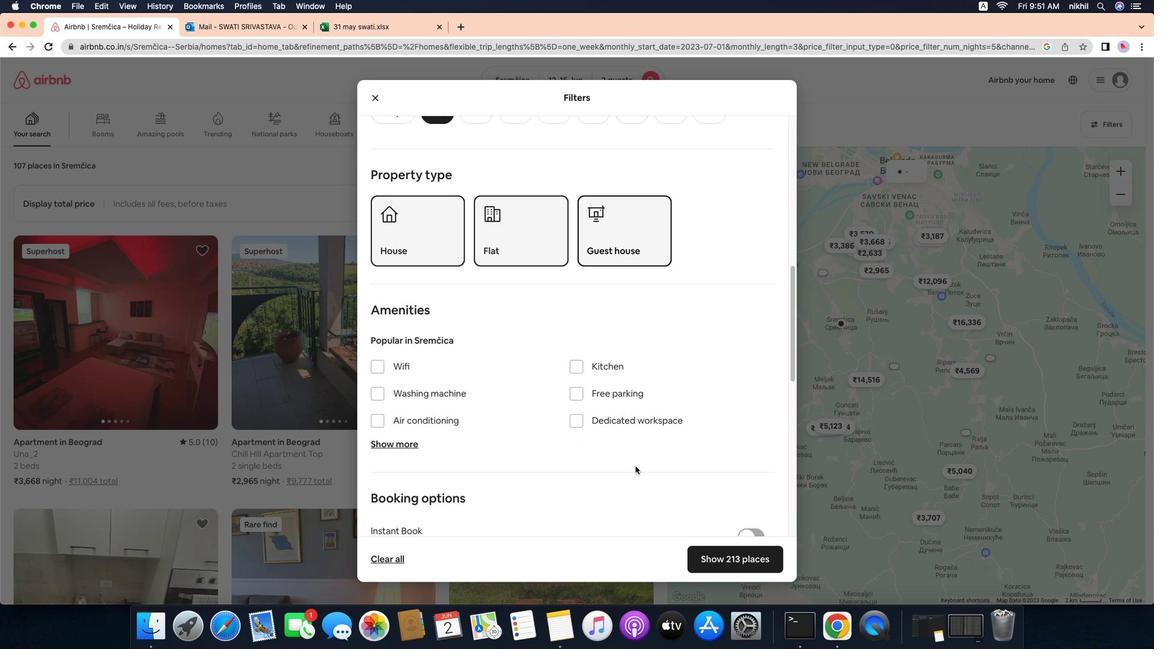 
Action: Mouse pressed left at (380, 333)
Screenshot: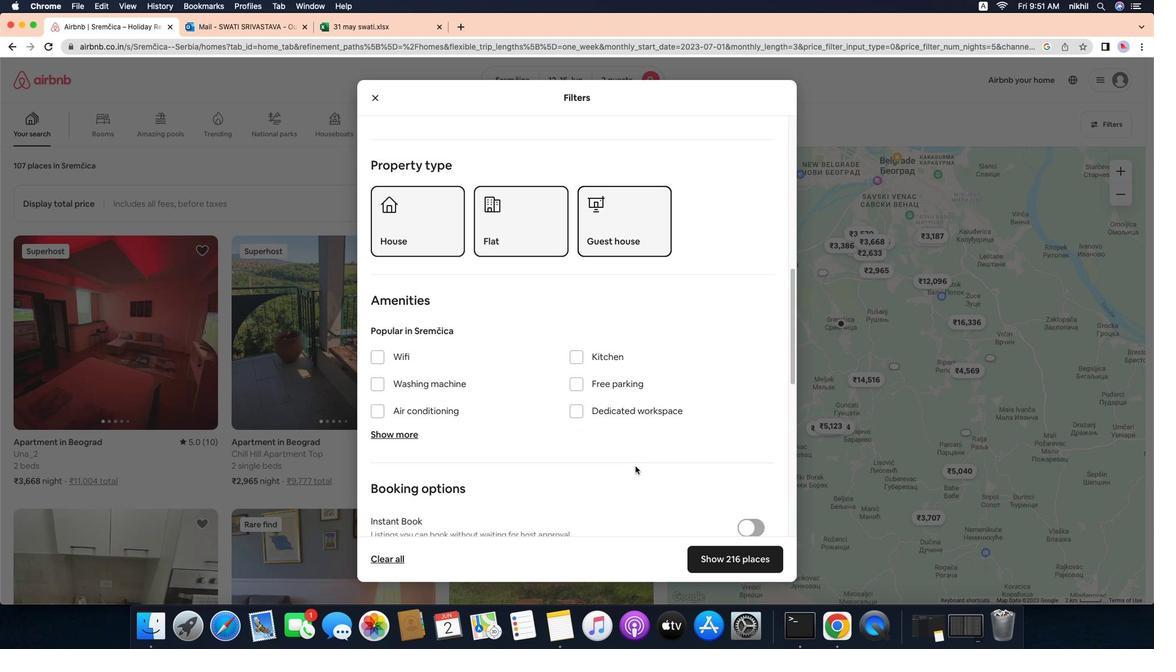 
Action: Mouse moved to (394, 398)
Screenshot: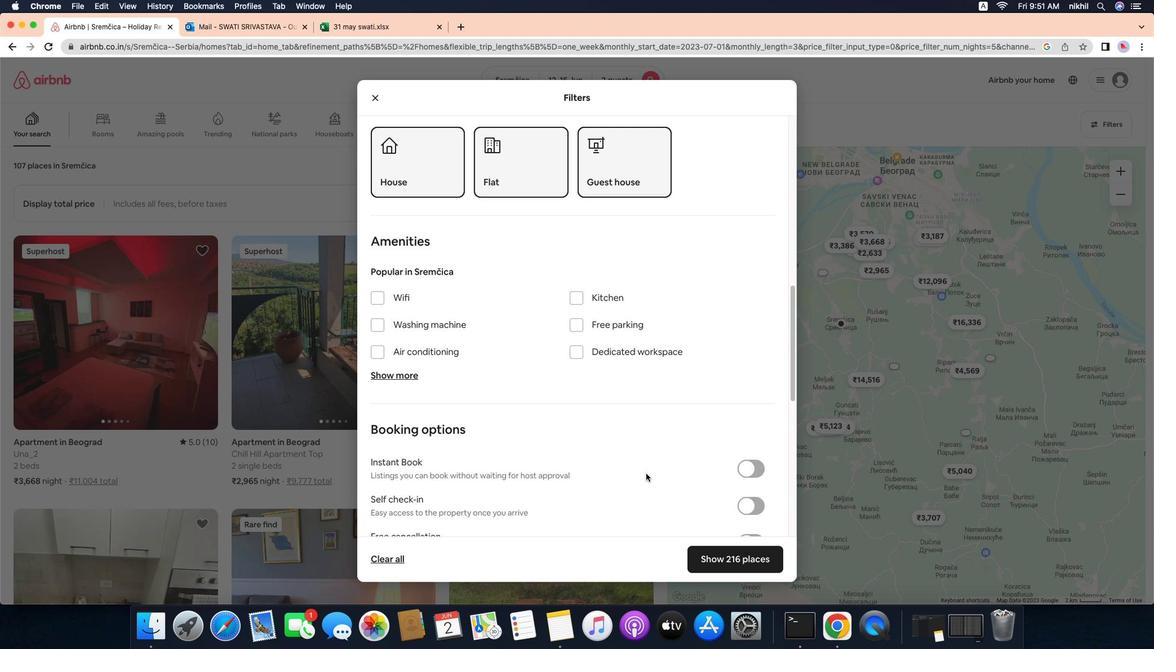 
Action: Mouse pressed left at (394, 398)
Screenshot: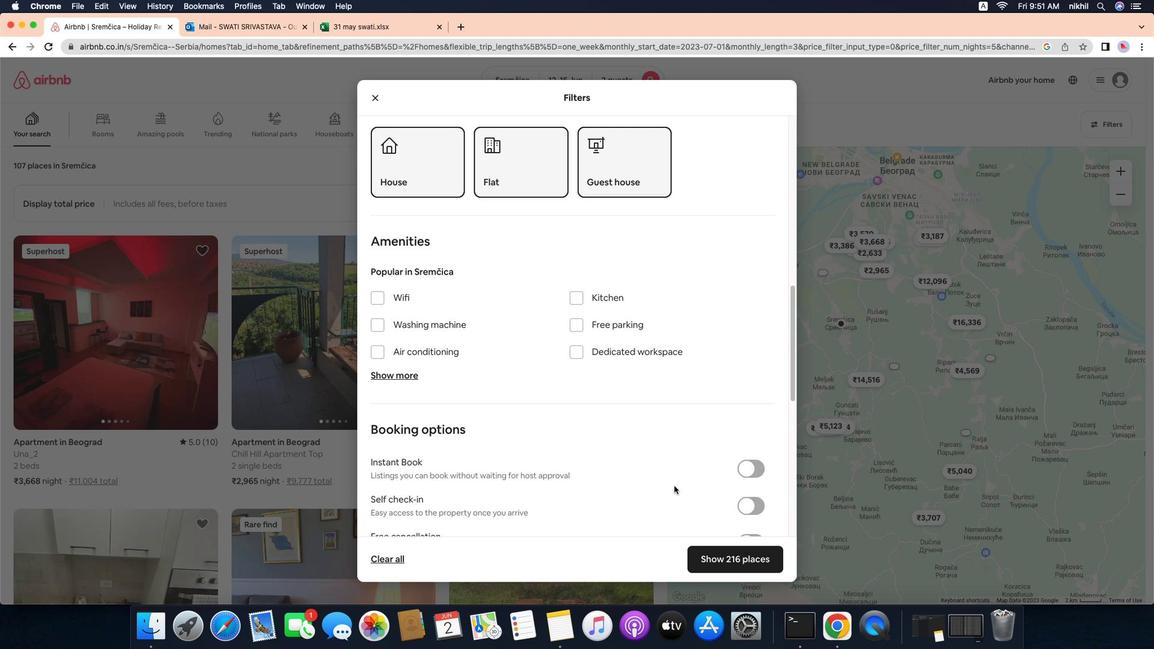 
Action: Mouse moved to (387, 456)
Screenshot: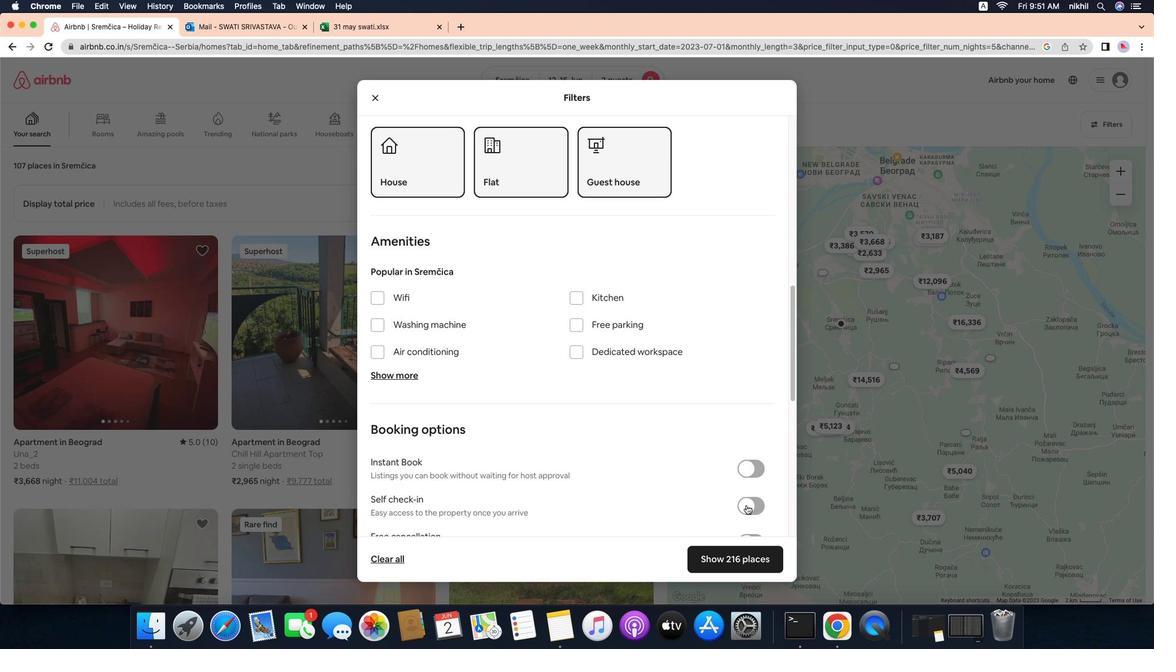 
Action: Mouse pressed left at (387, 456)
Screenshot: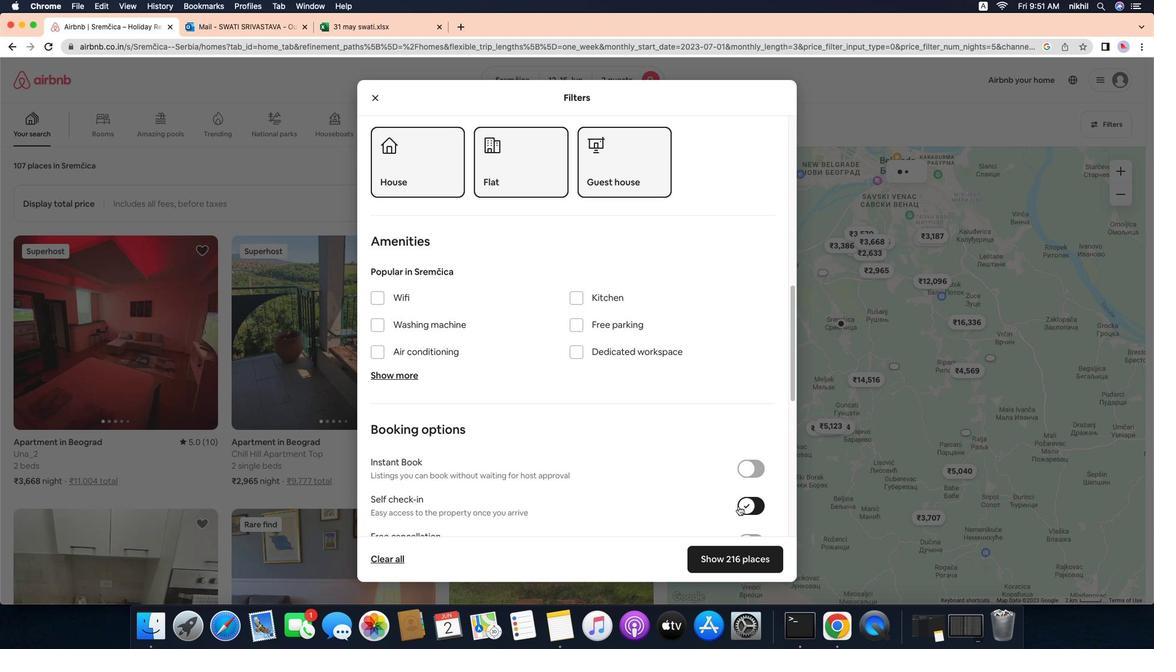
Action: Mouse moved to (497, 430)
Screenshot: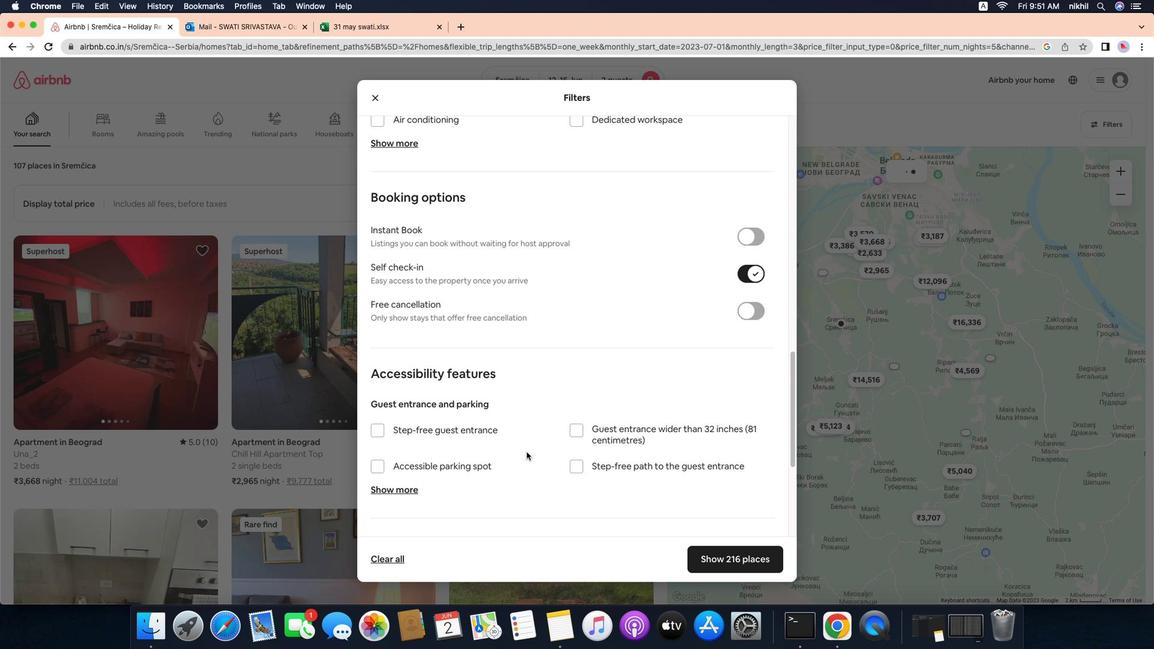 
Action: Mouse scrolled (497, 430) with delta (-76, -76)
Screenshot: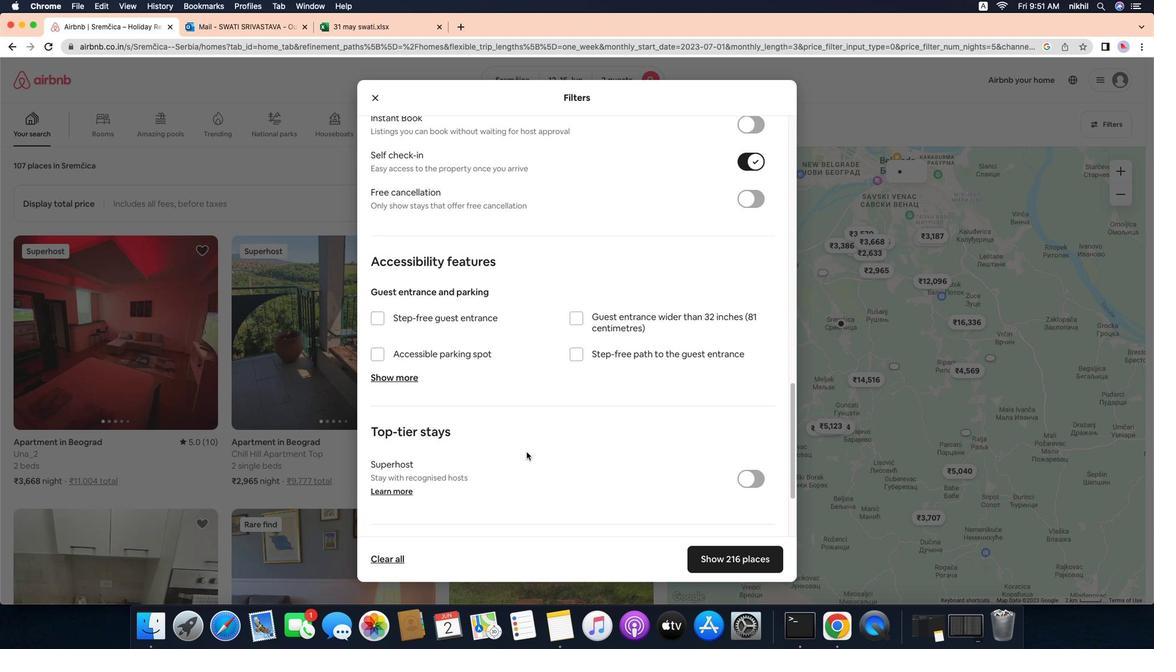 
Action: Mouse scrolled (497, 430) with delta (-76, -76)
Screenshot: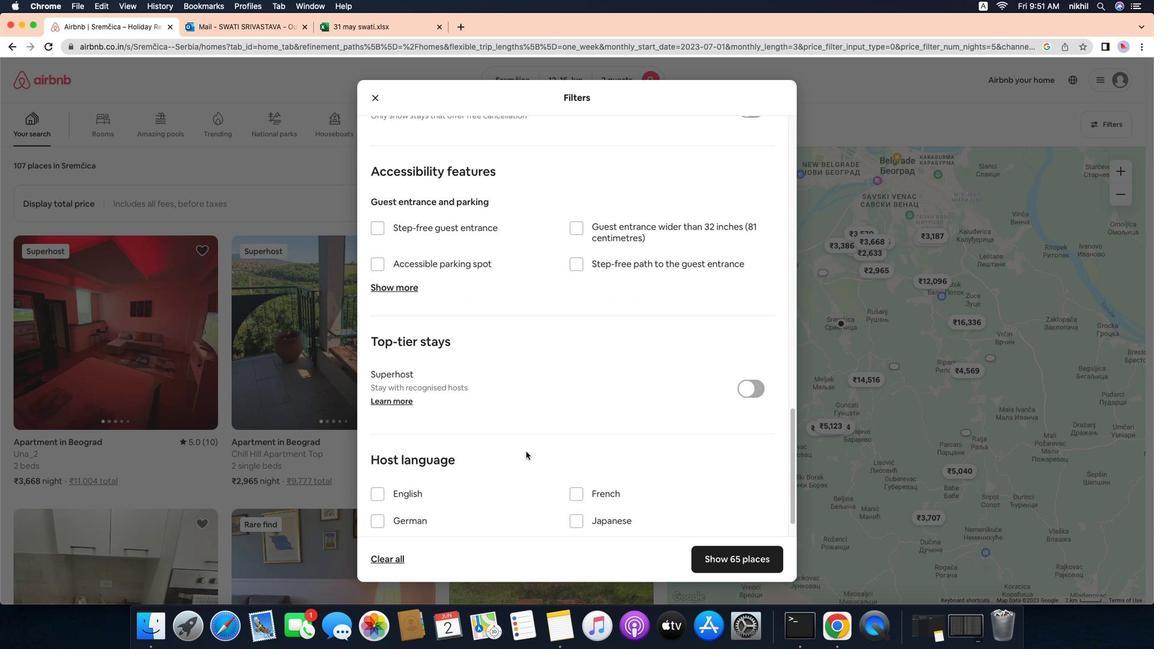 
Action: Mouse scrolled (497, 430) with delta (-76, -77)
Screenshot: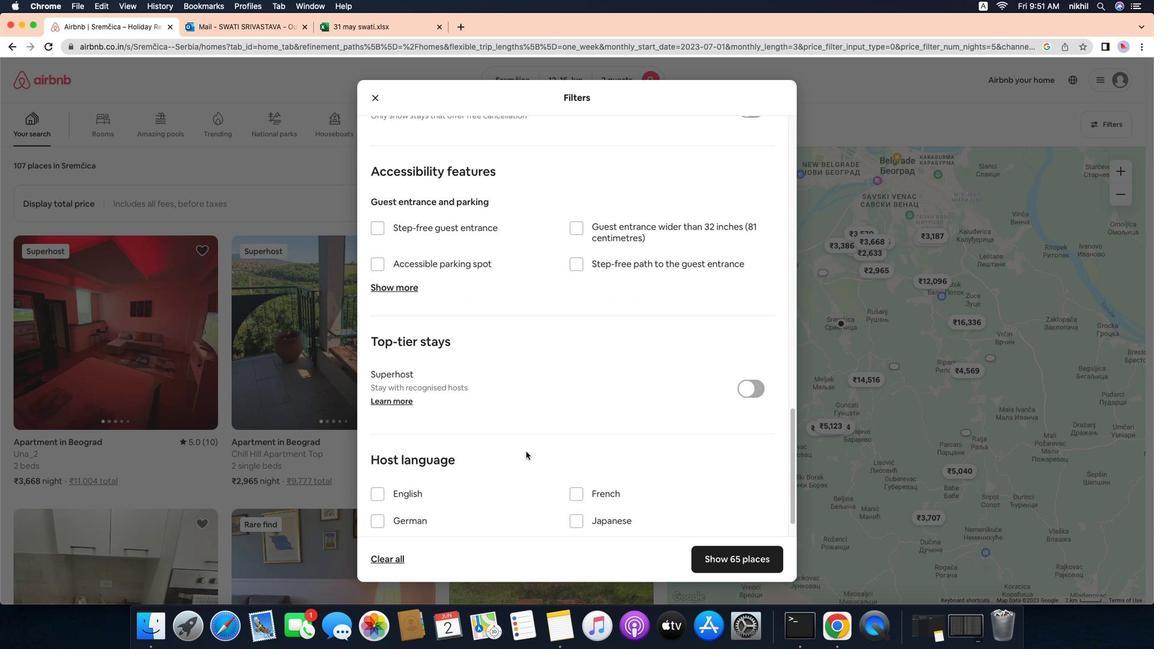 
Action: Mouse scrolled (497, 430) with delta (-76, -78)
Screenshot: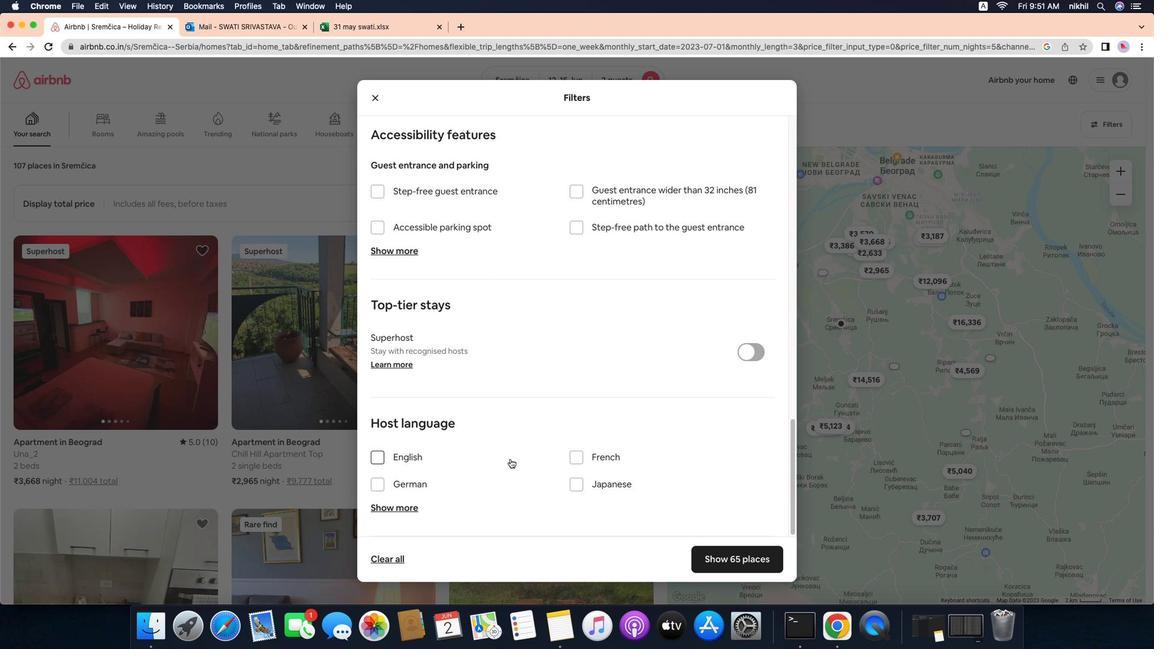 
Action: Mouse moved to (401, 372)
Screenshot: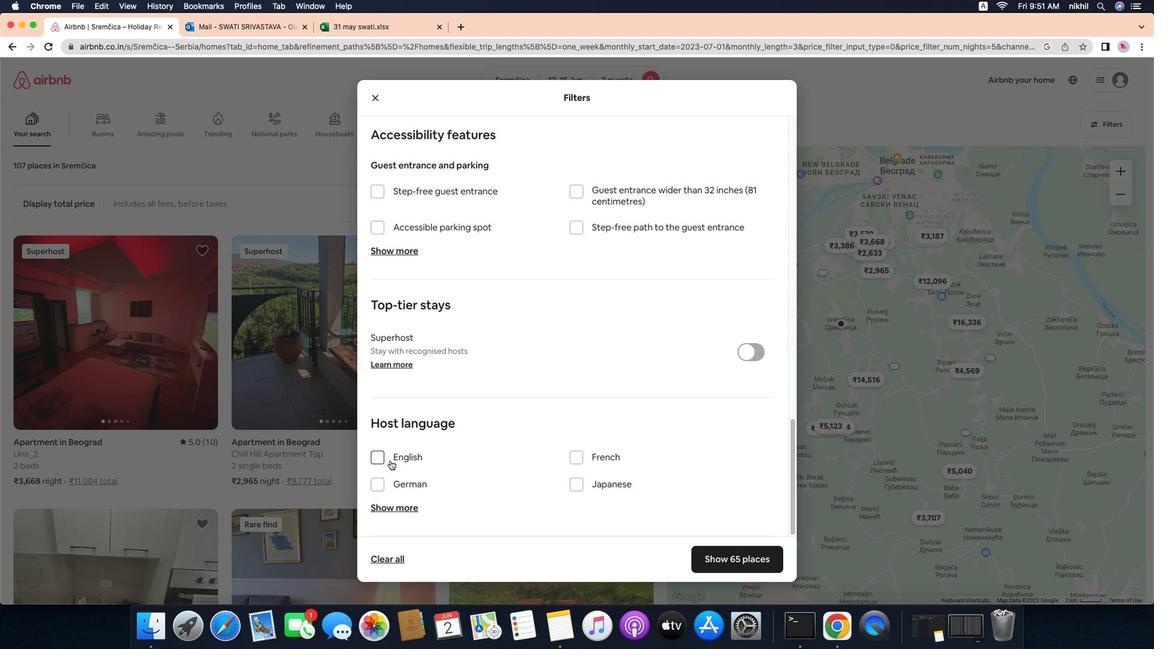 
Action: Mouse pressed left at (401, 372)
Screenshot: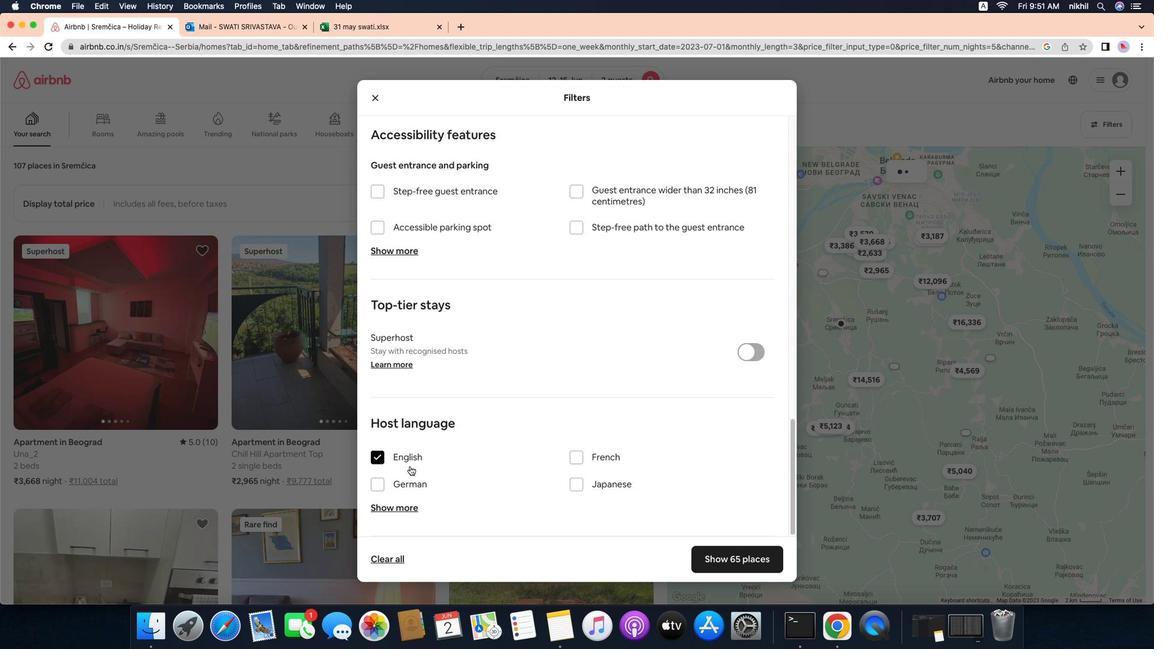 
Action: Mouse moved to (494, 384)
Screenshot: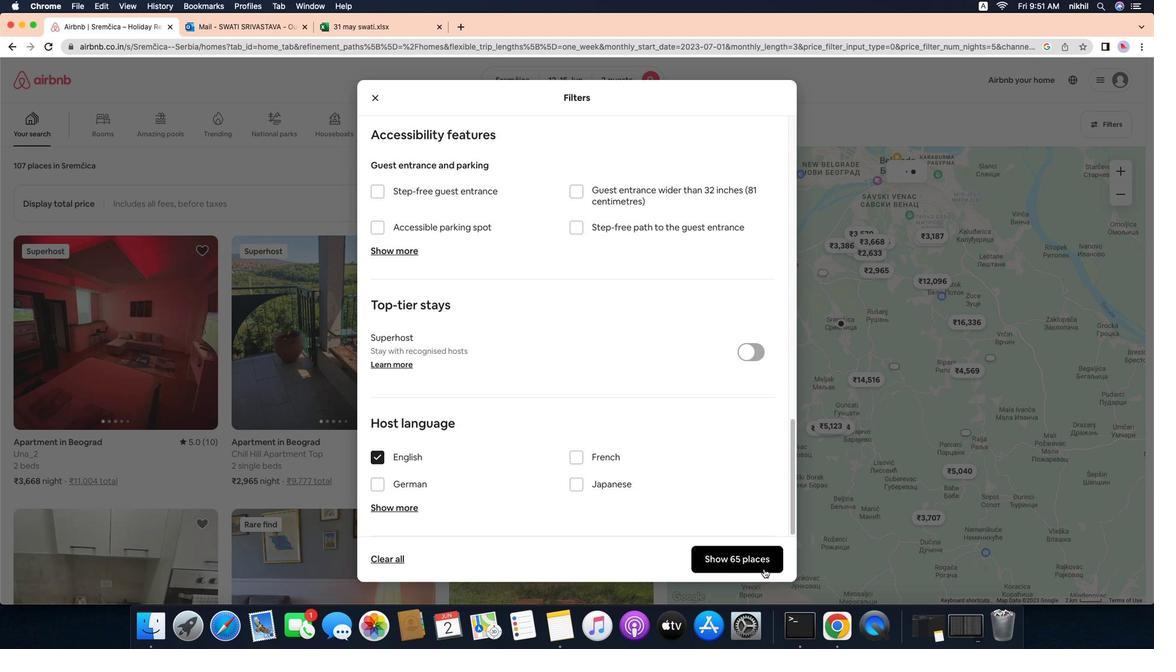 
Action: Mouse pressed left at (494, 384)
Screenshot: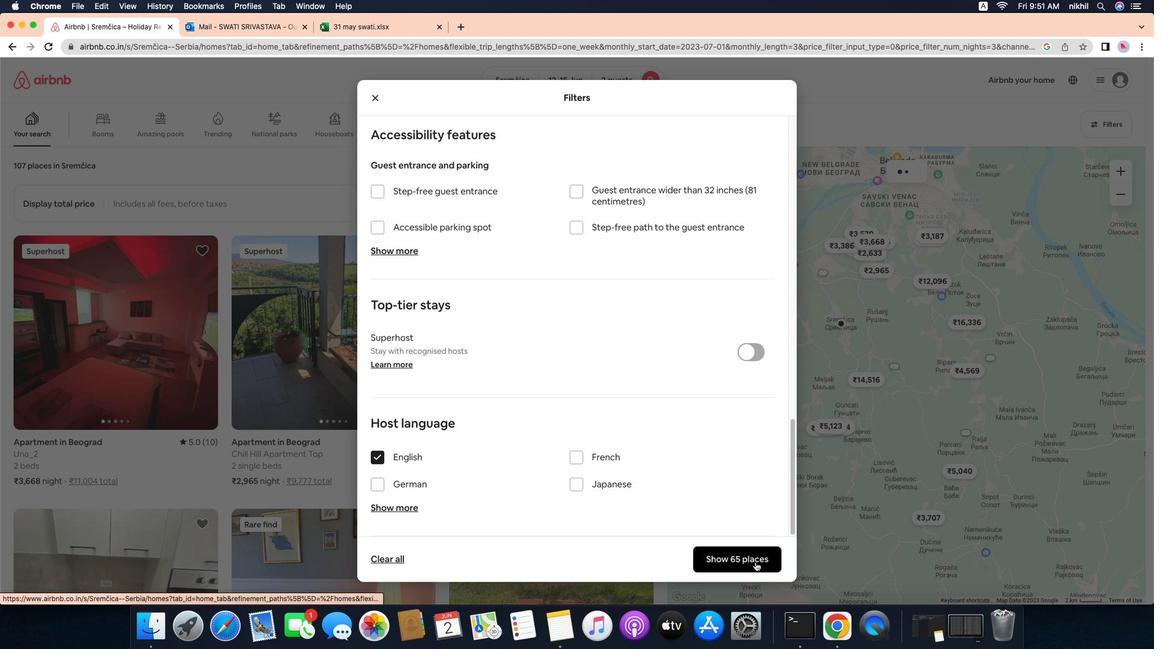 
Action: Mouse moved to (586, 391)
Screenshot: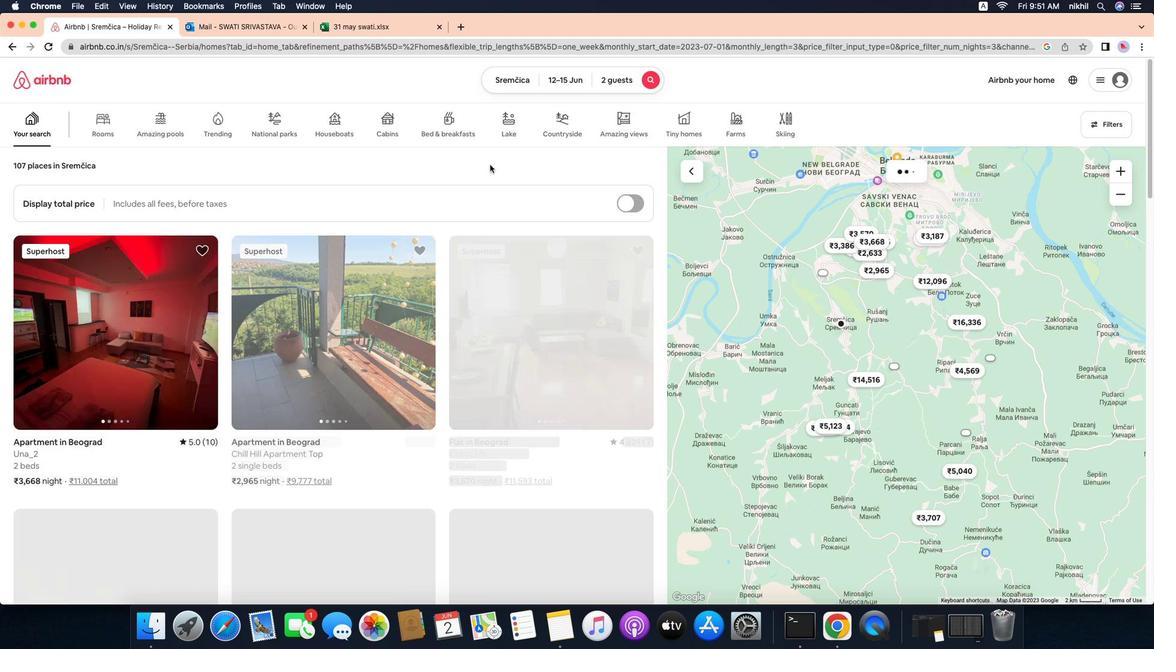 
Action: Mouse pressed left at (586, 391)
Screenshot: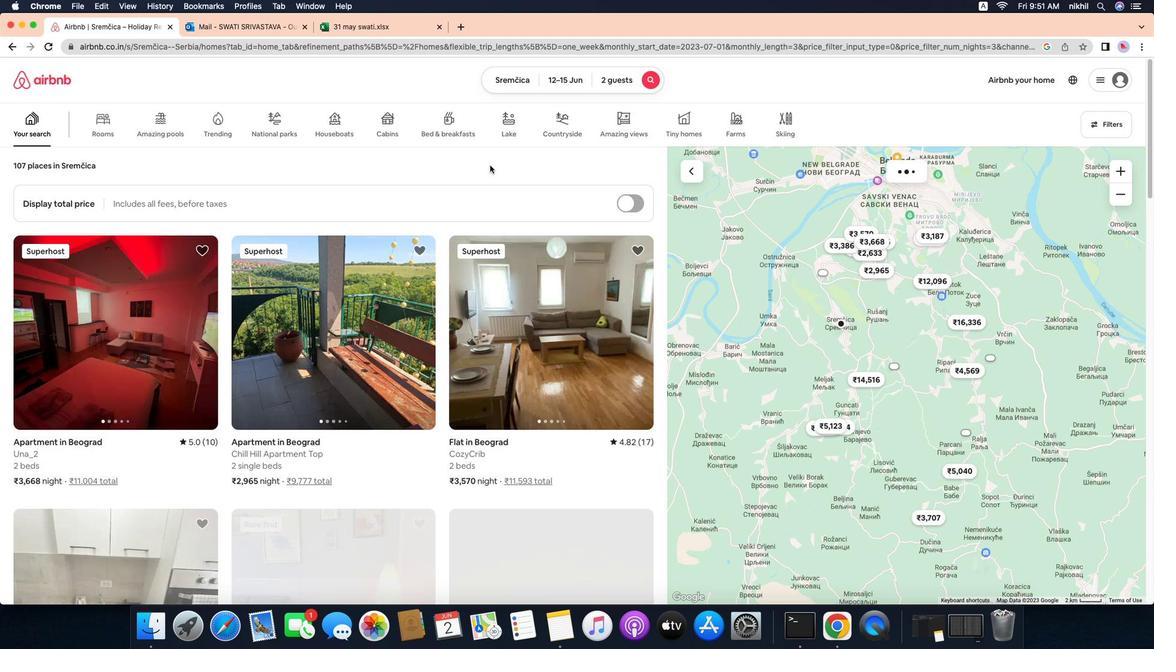 
Action: Mouse moved to (601, 420)
Screenshot: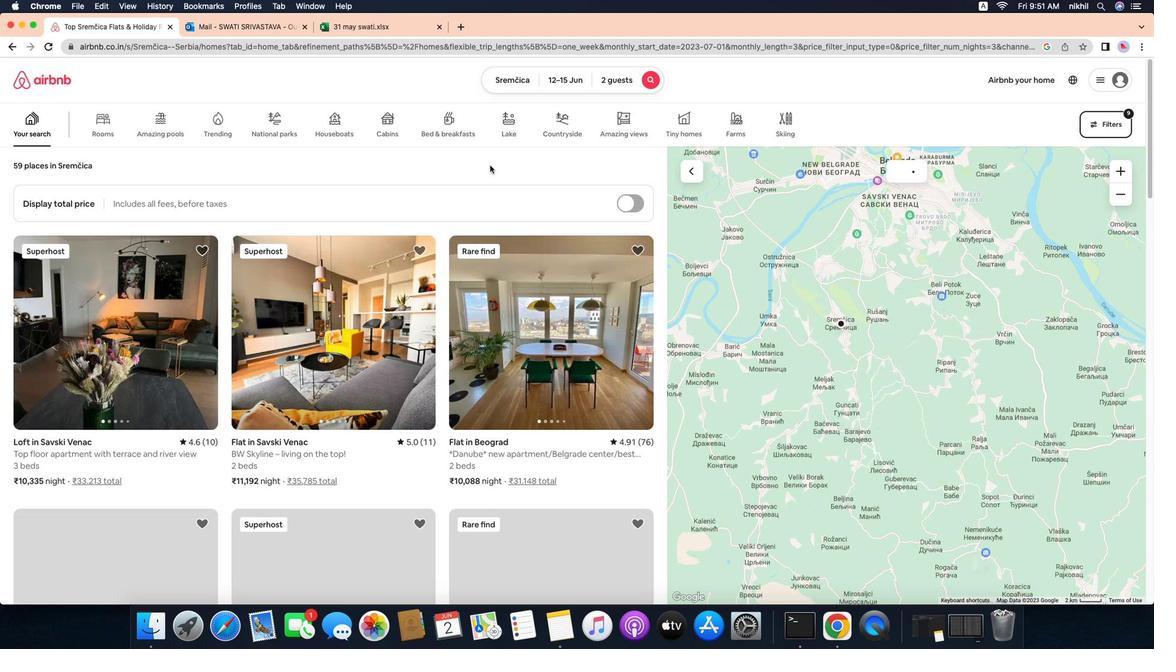 
Action: Mouse scrolled (601, 420) with delta (-76, -76)
Screenshot: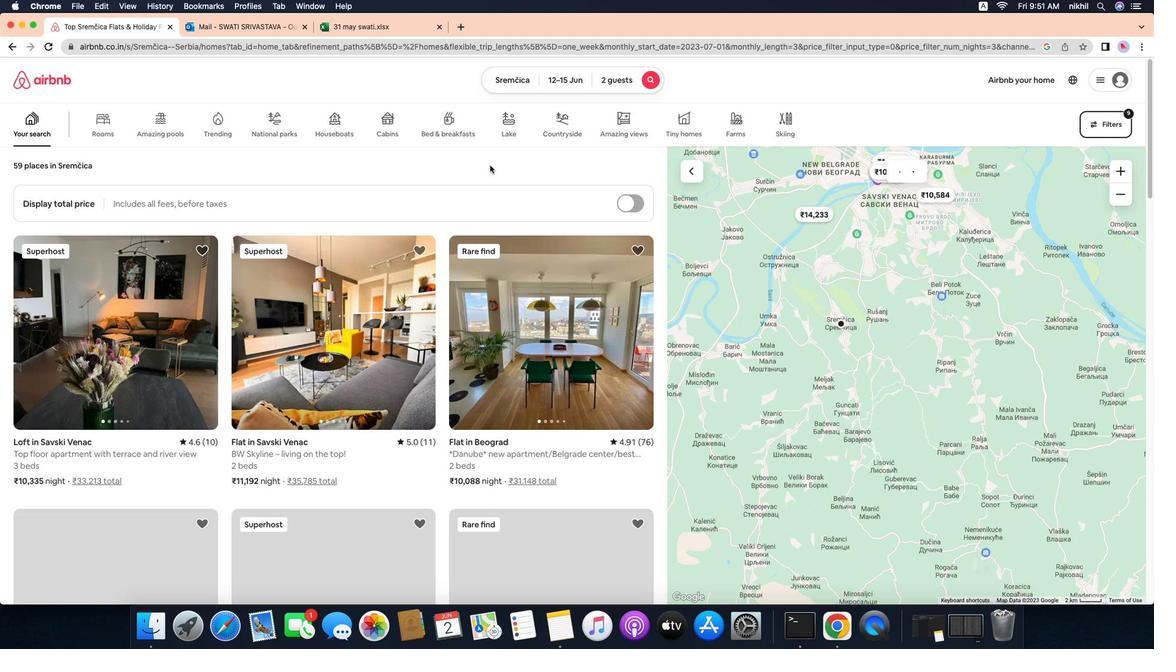 
Action: Mouse scrolled (601, 420) with delta (-76, -76)
Screenshot: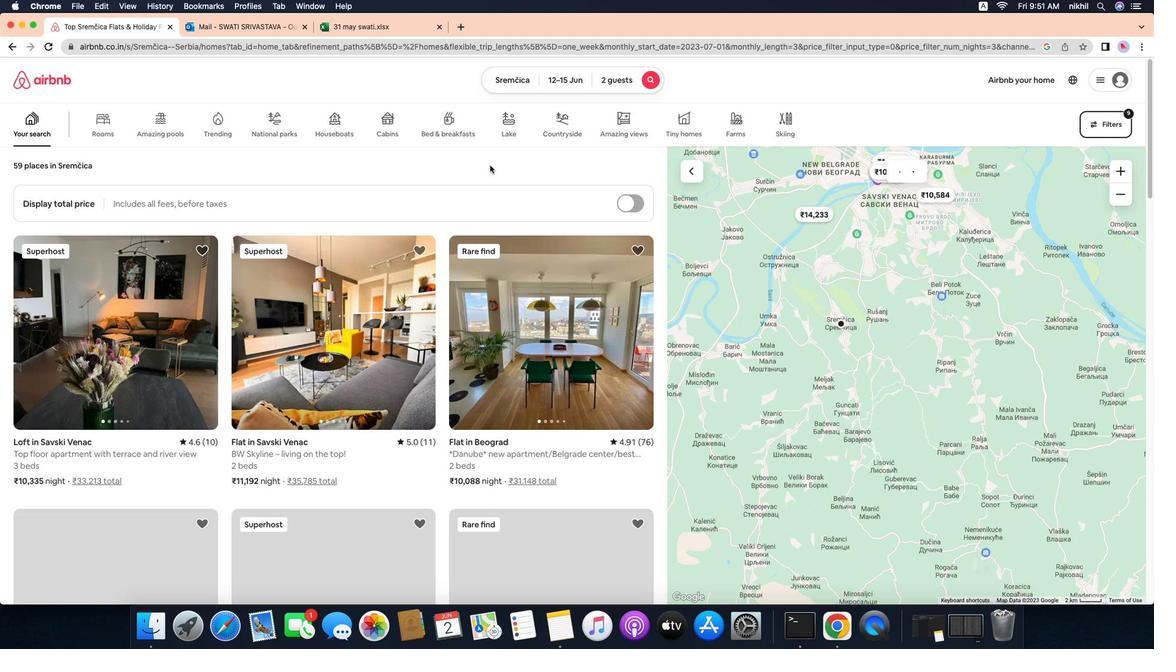 
Action: Mouse scrolled (601, 420) with delta (-76, -78)
Screenshot: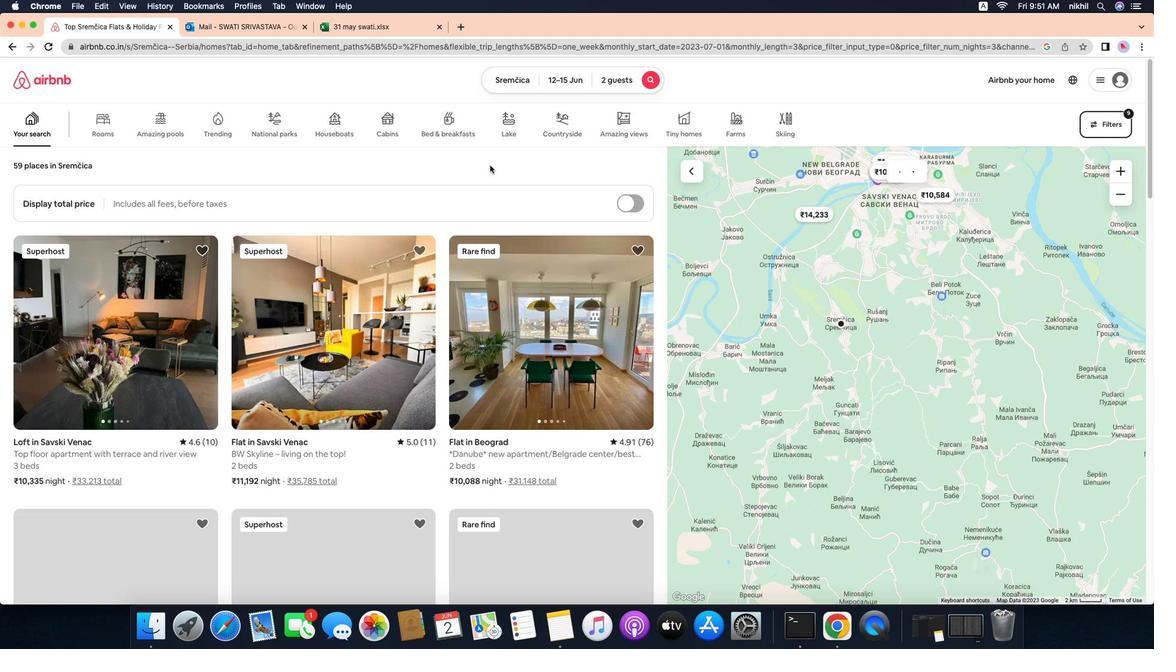 
Action: Mouse scrolled (601, 420) with delta (-76, -78)
Screenshot: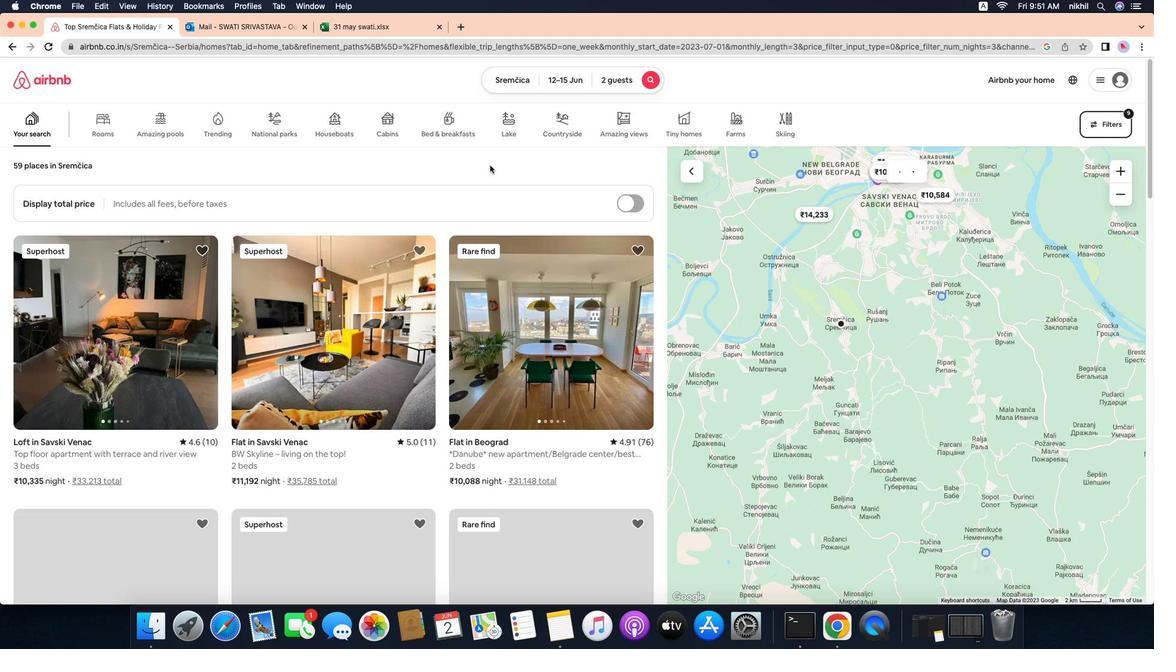 
Action: Mouse scrolled (601, 420) with delta (-76, -76)
Screenshot: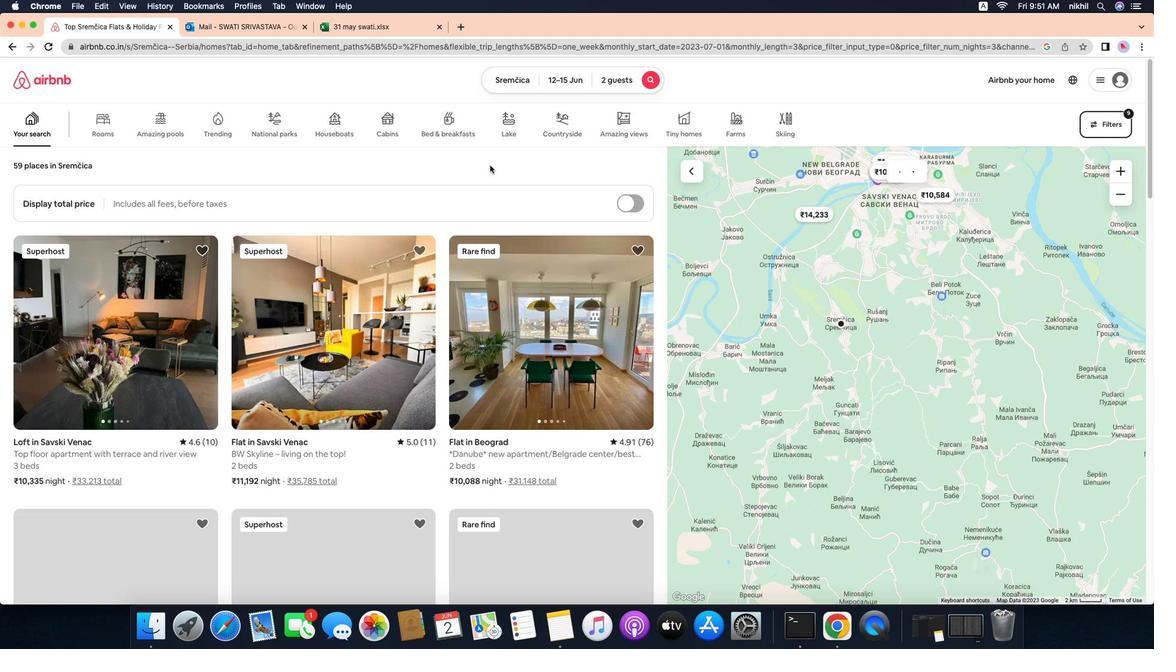
Action: Mouse scrolled (601, 420) with delta (-76, -76)
Screenshot: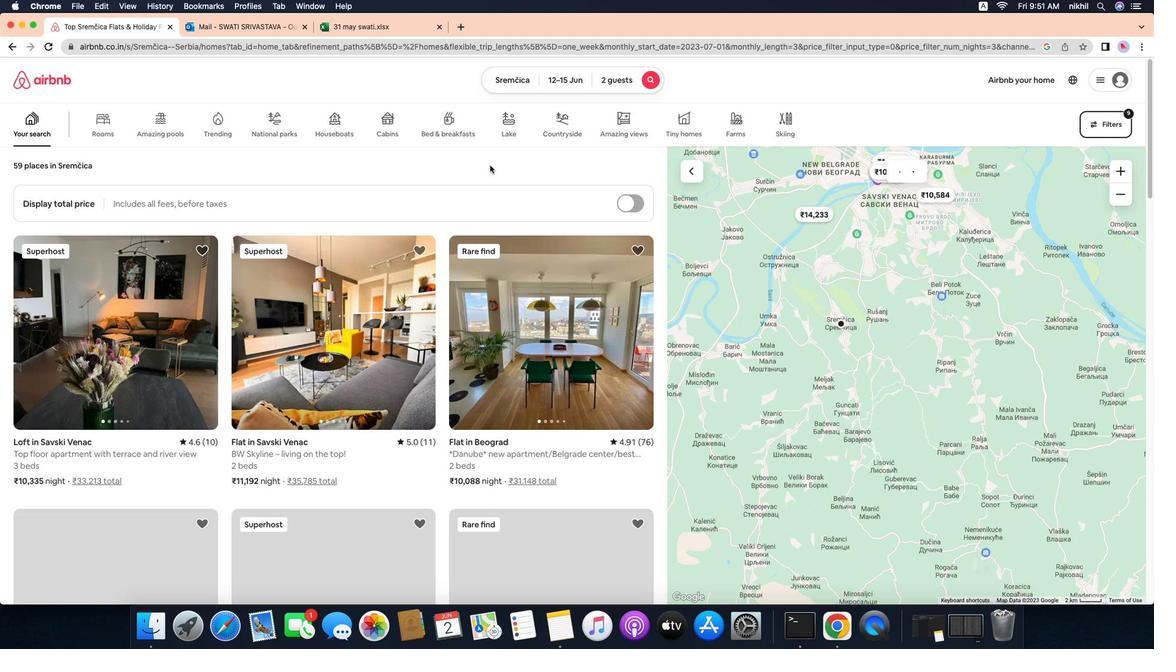 
Action: Mouse scrolled (601, 420) with delta (-76, -76)
Screenshot: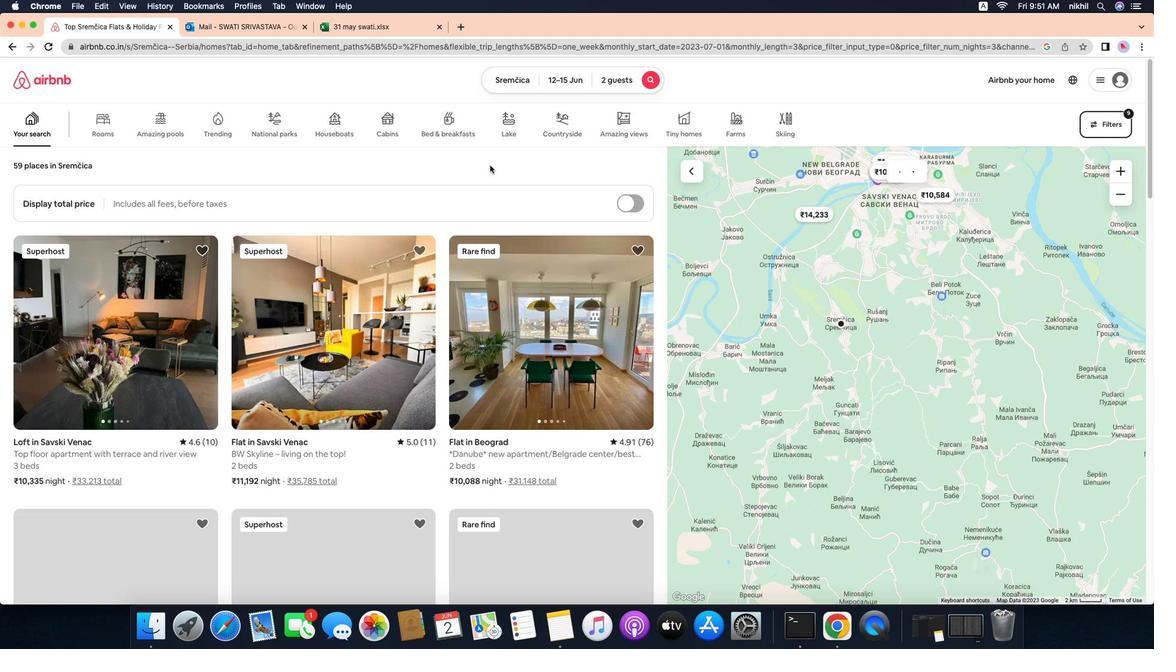 
Action: Mouse moved to (721, 462)
Screenshot: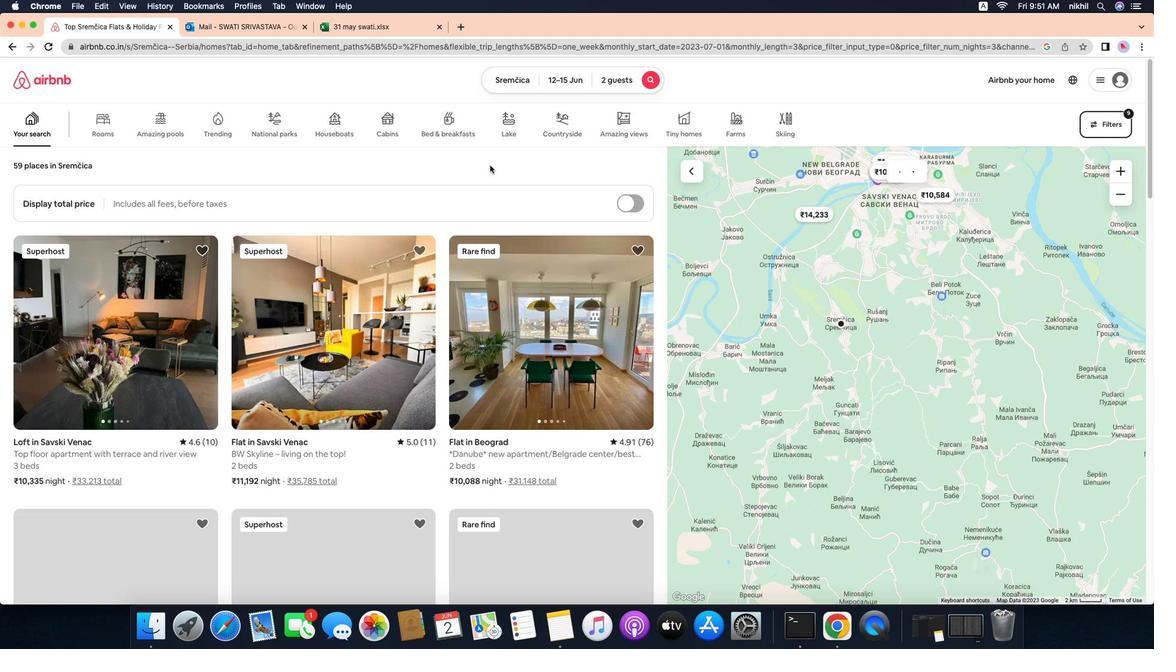 
Action: Mouse pressed left at (721, 462)
Screenshot: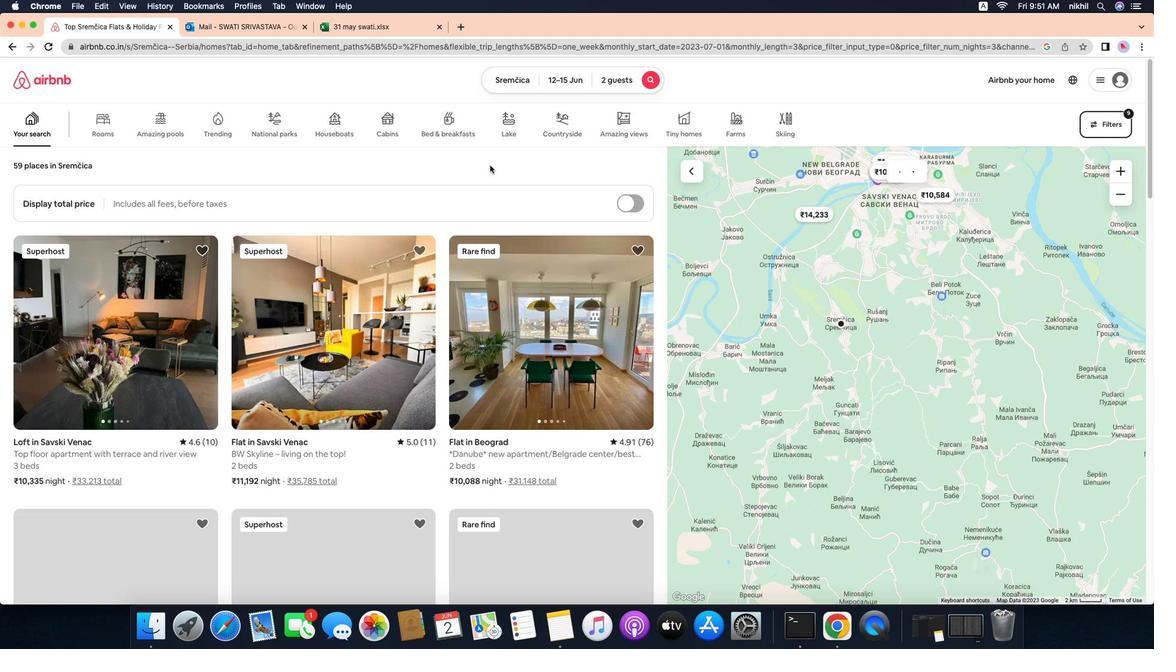 
Action: Mouse moved to (485, 407)
Screenshot: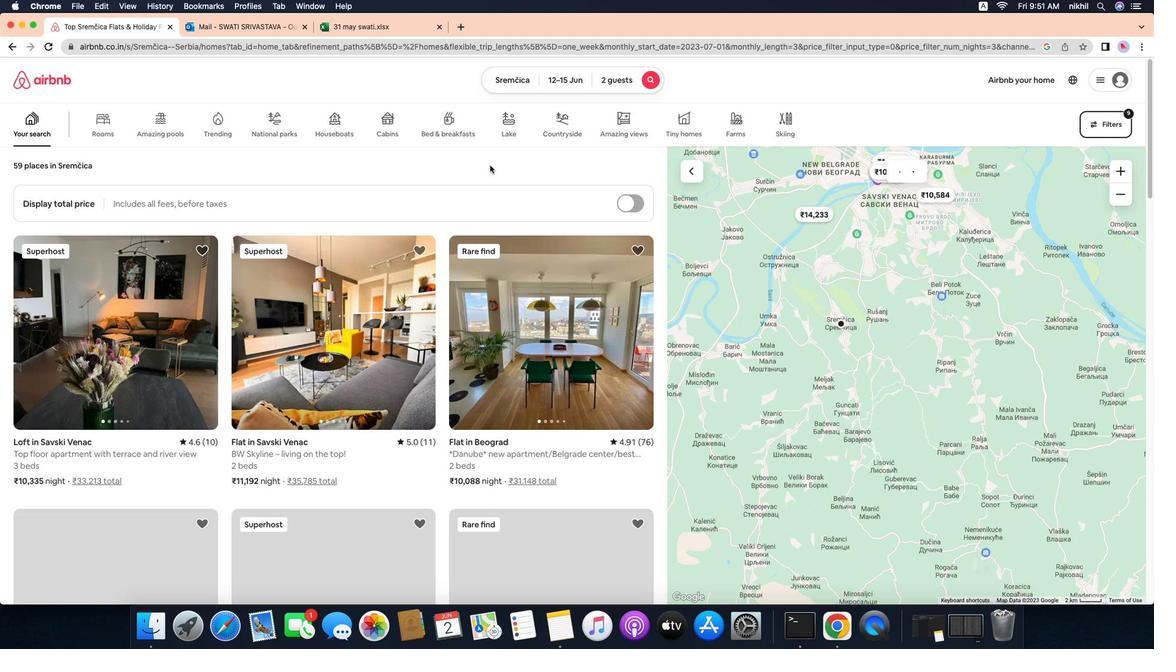 
Action: Mouse scrolled (485, 407) with delta (-76, -76)
Screenshot: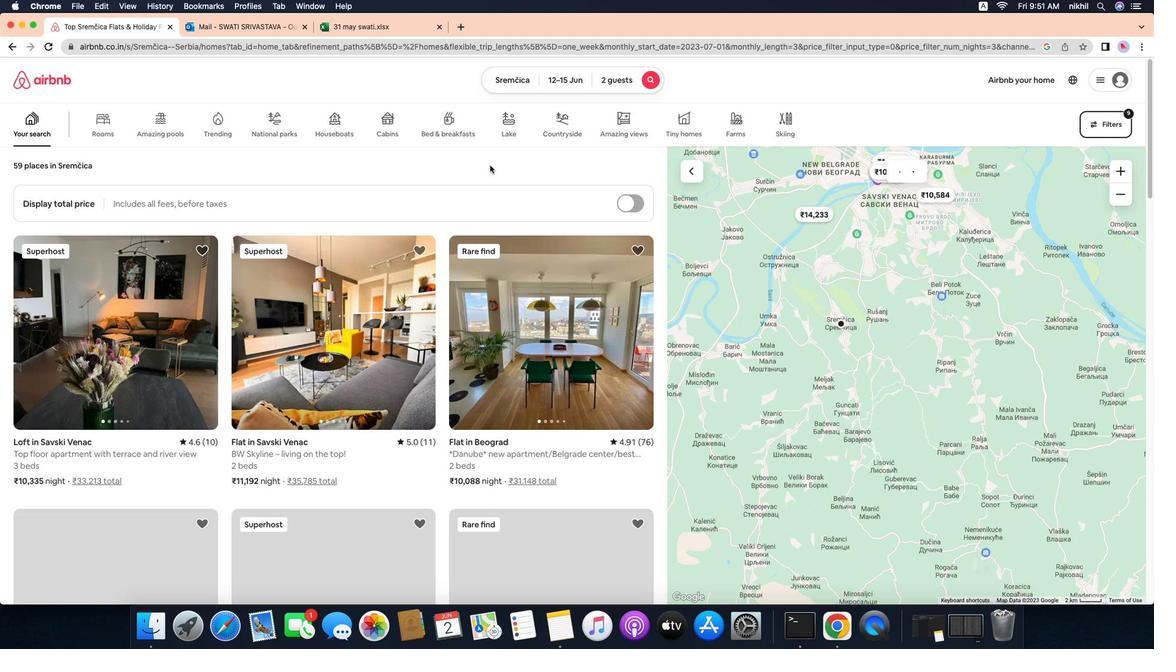 
Action: Mouse moved to (485, 407)
Screenshot: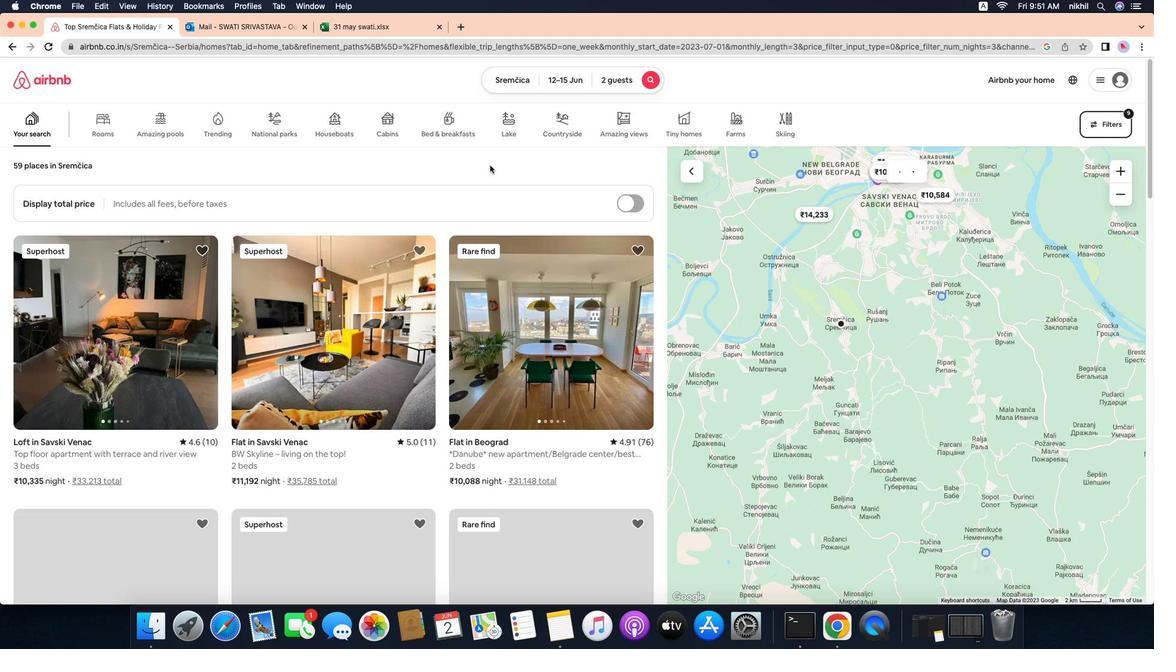 
Action: Mouse scrolled (485, 407) with delta (-76, -76)
Screenshot: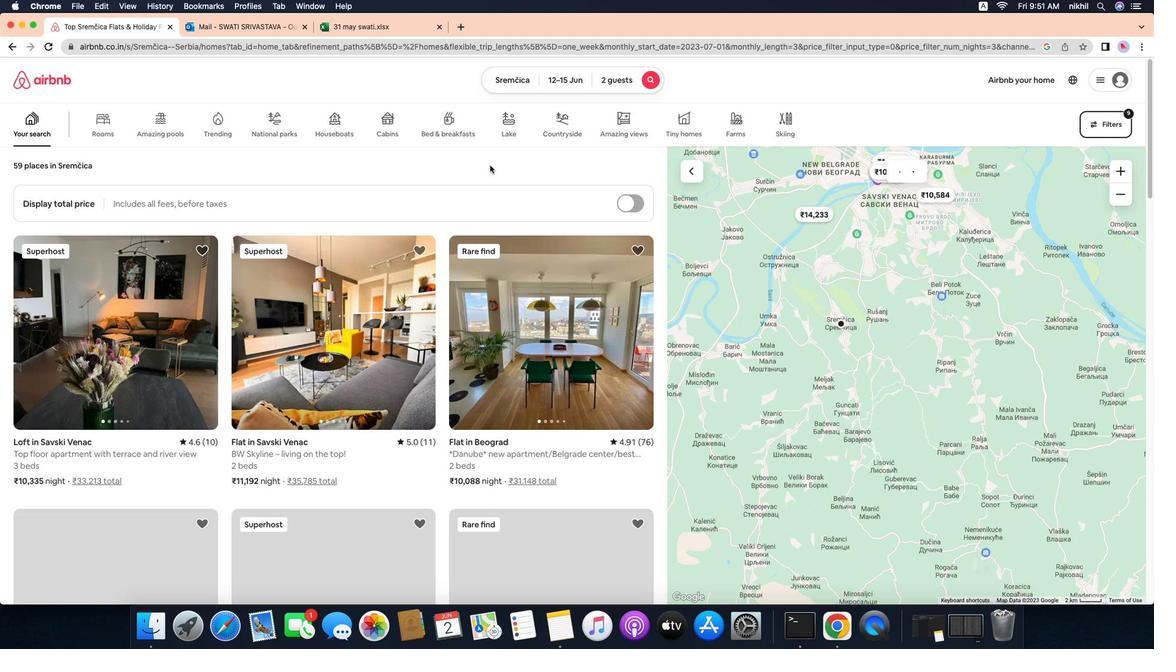 
Action: Mouse moved to (485, 406)
Screenshot: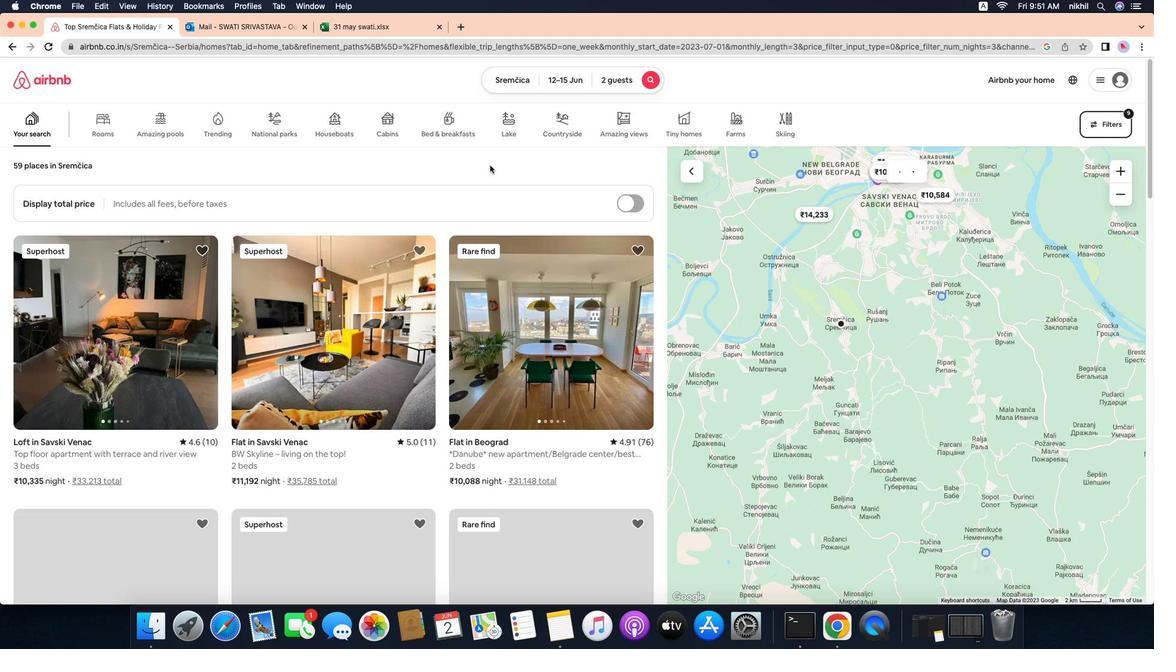 
Action: Mouse scrolled (485, 406) with delta (-76, -79)
Screenshot: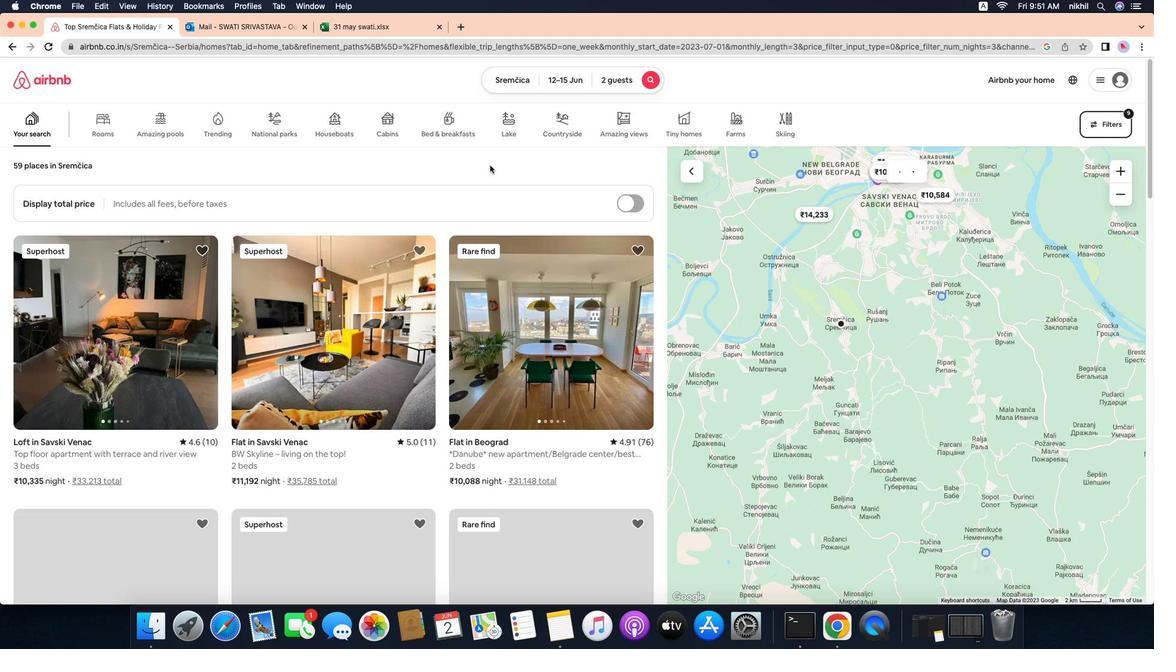 
Action: Mouse moved to (485, 405)
Screenshot: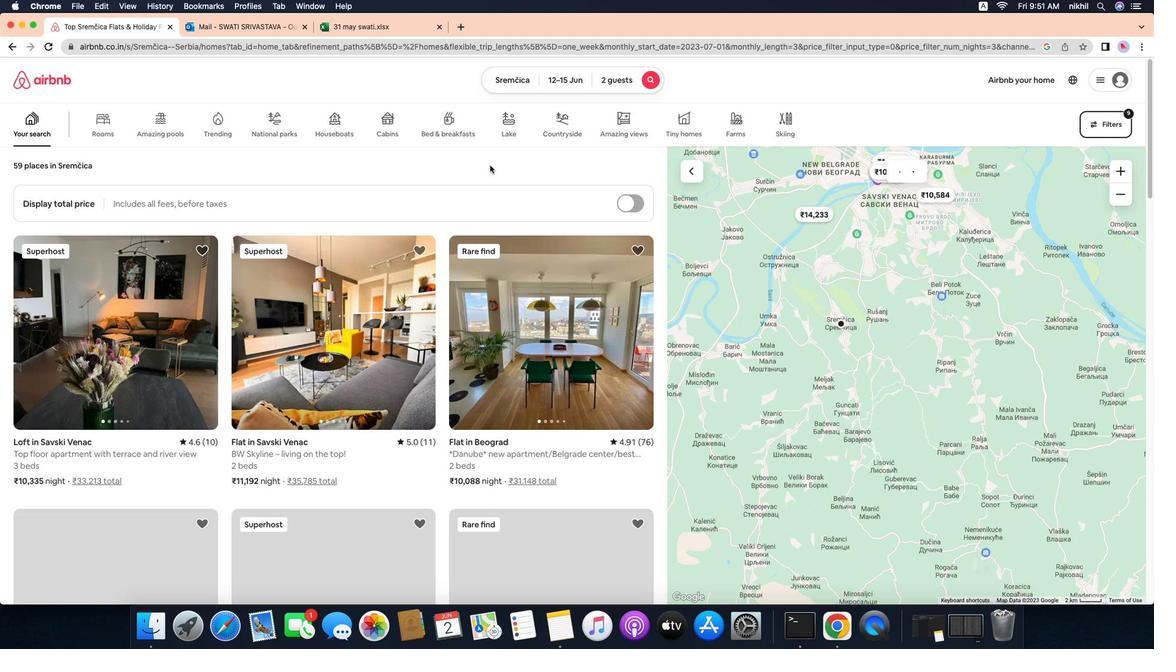 
Action: Mouse scrolled (485, 405) with delta (-76, -80)
Screenshot: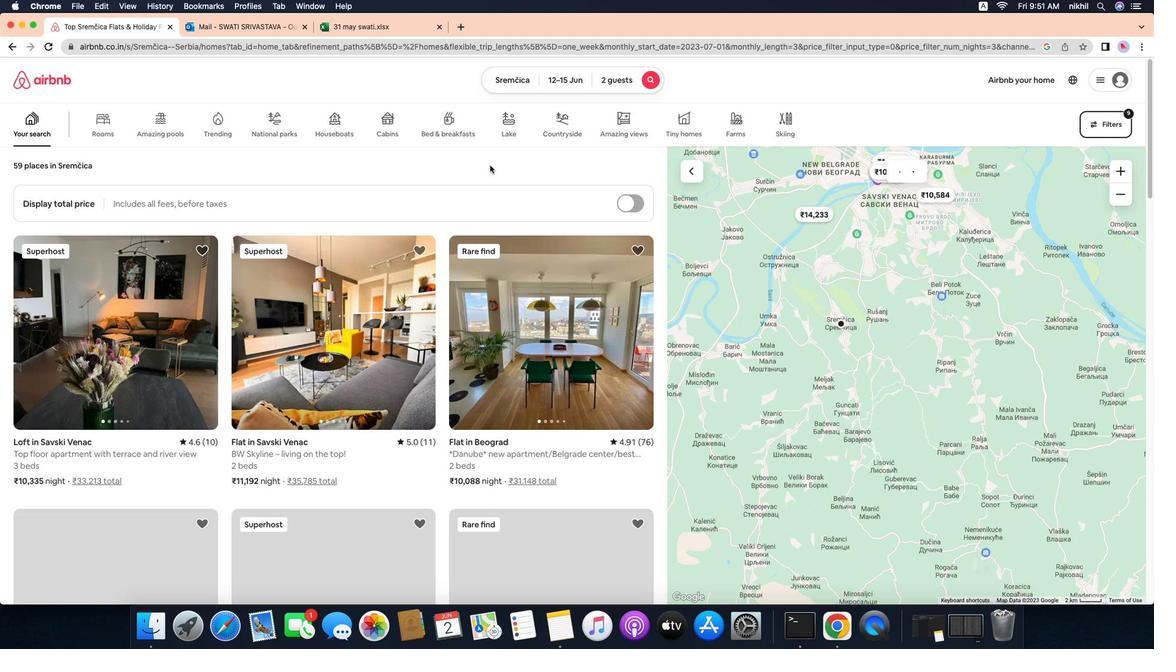 
Action: Mouse moved to (485, 405)
Screenshot: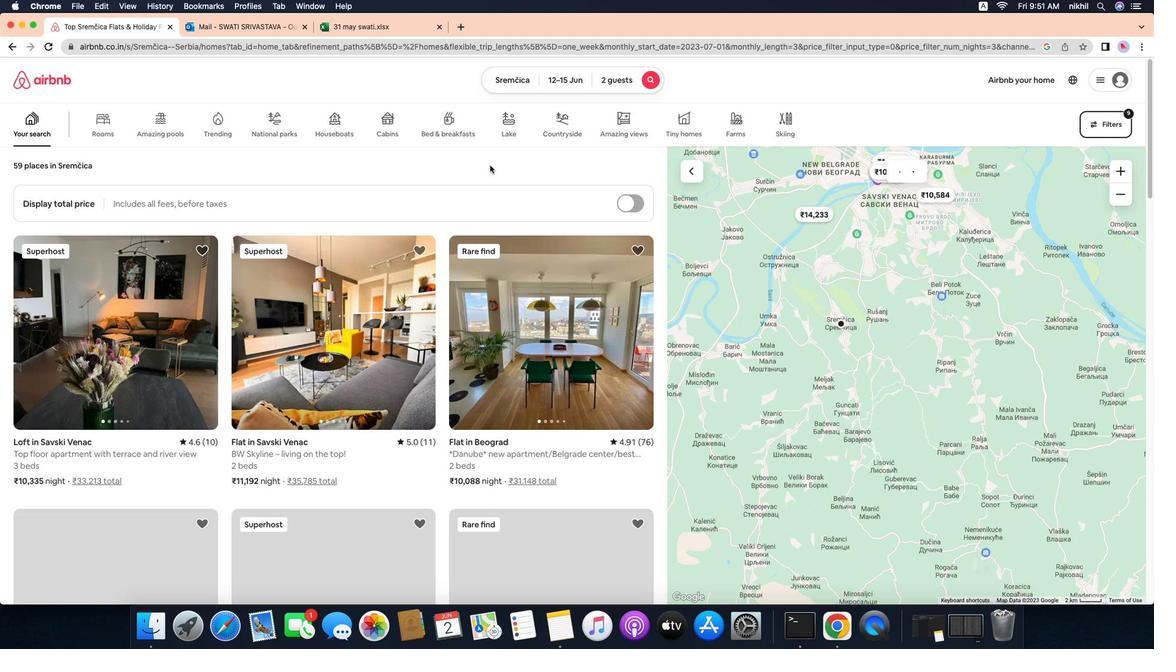 
Action: Mouse scrolled (485, 405) with delta (-76, -76)
Screenshot: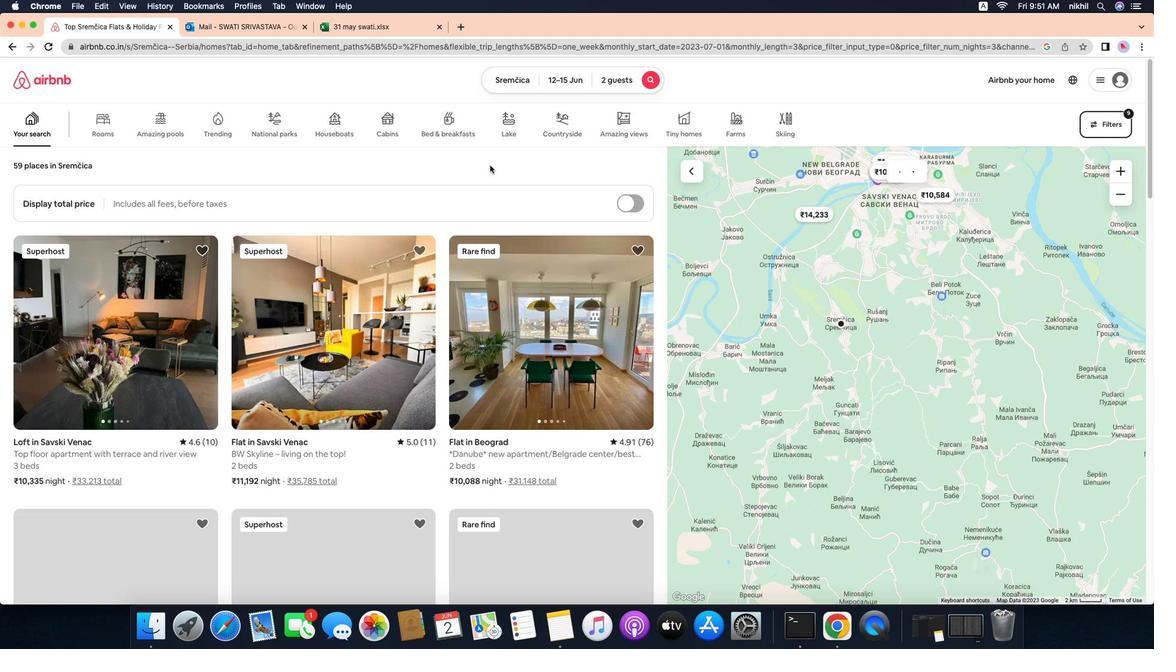 
Action: Mouse scrolled (485, 405) with delta (-76, -76)
Screenshot: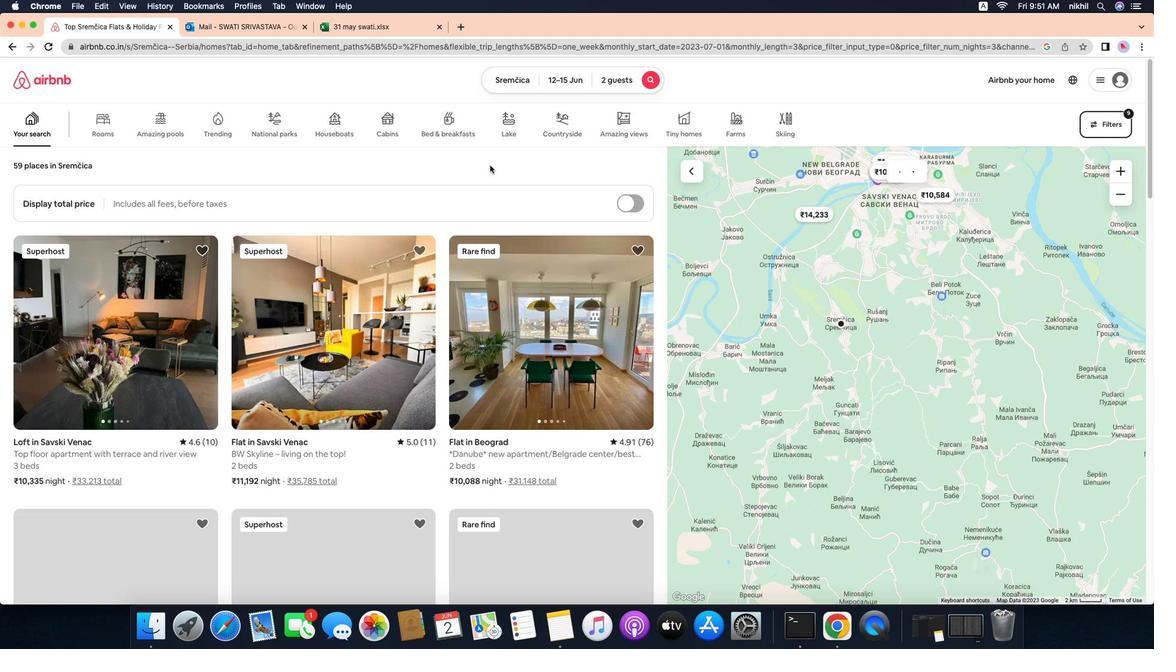 
Action: Mouse scrolled (485, 405) with delta (-76, -79)
Screenshot: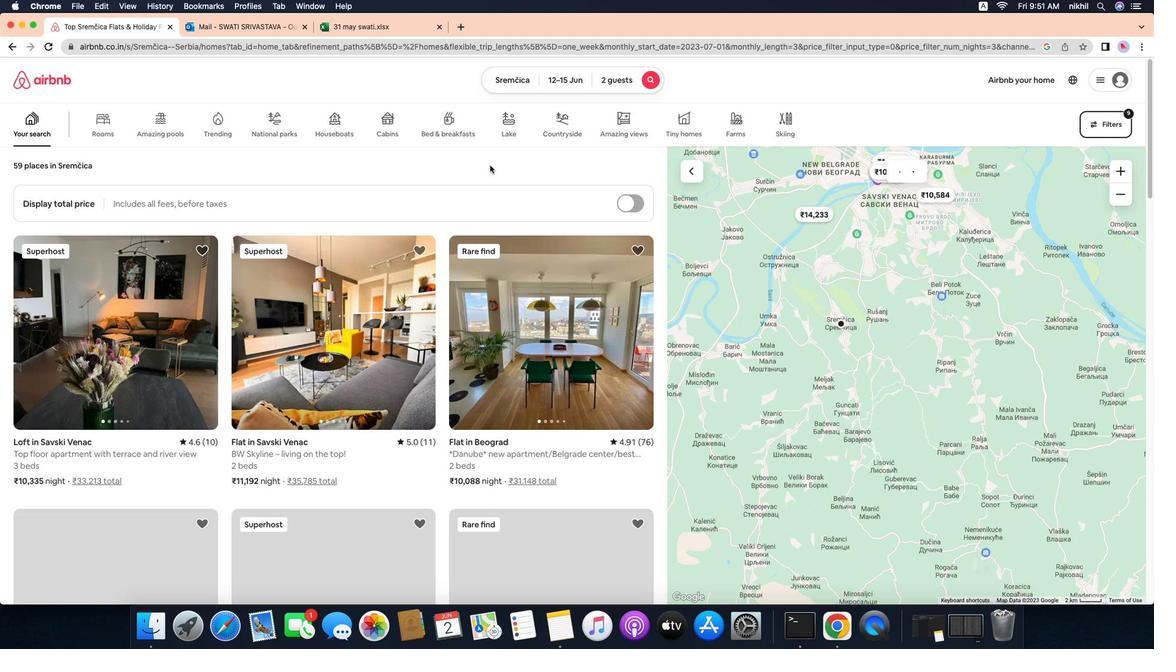 
Action: Mouse scrolled (485, 405) with delta (-76, -80)
Screenshot: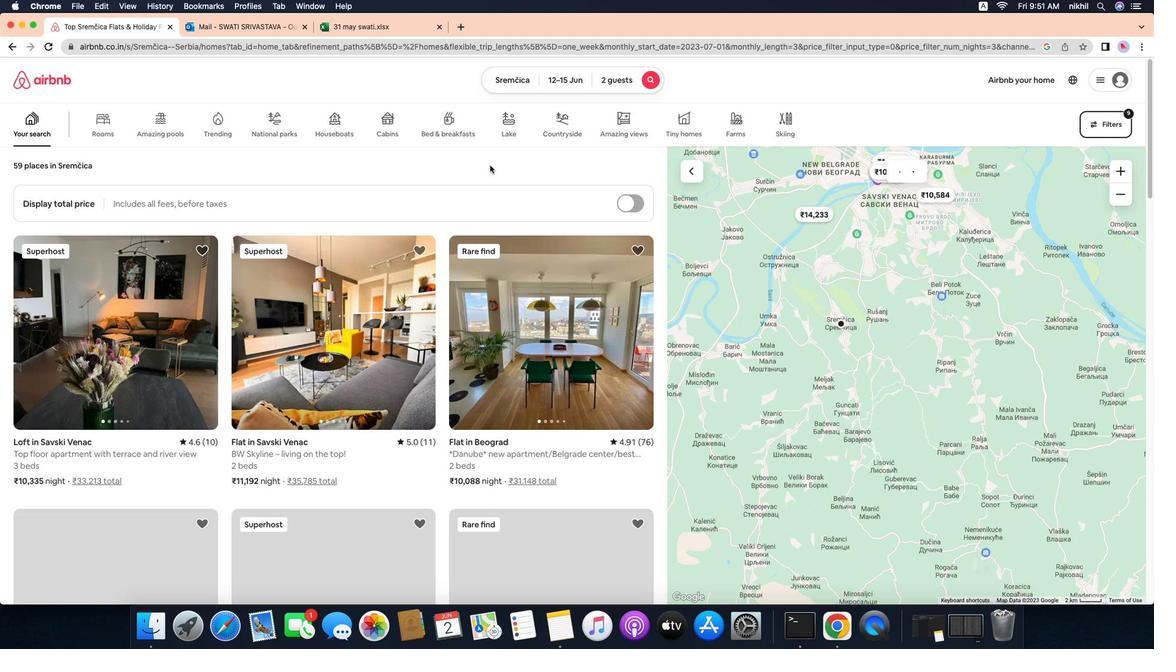 
Action: Mouse scrolled (485, 405) with delta (-76, -81)
Screenshot: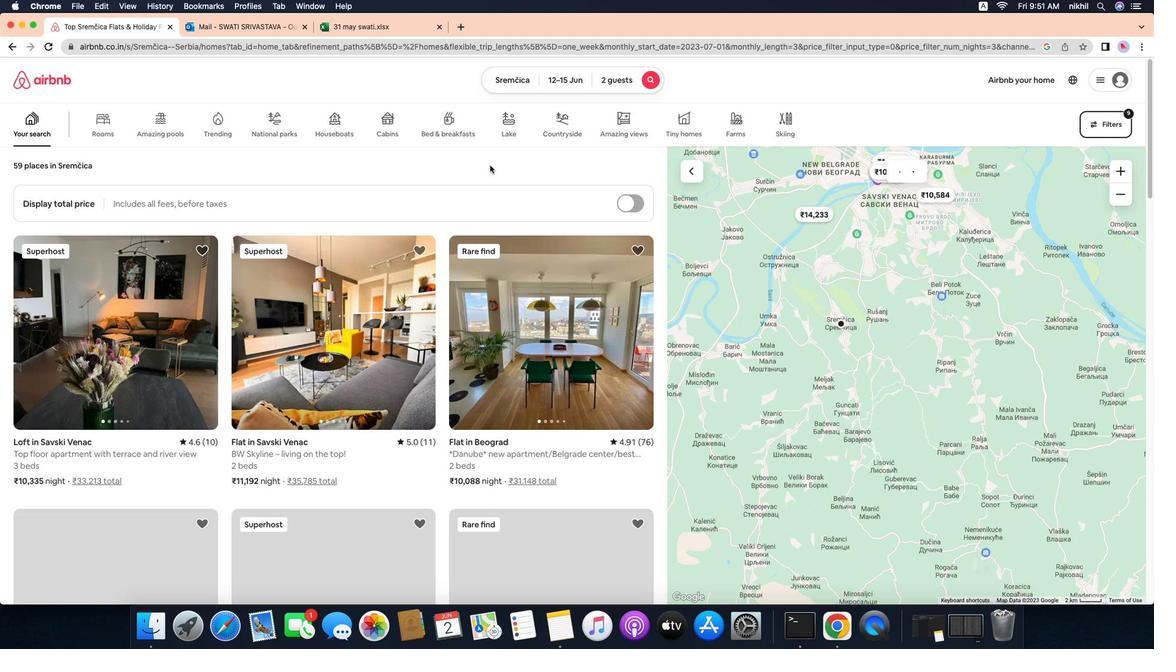 
Action: Mouse moved to (331, 413)
Screenshot: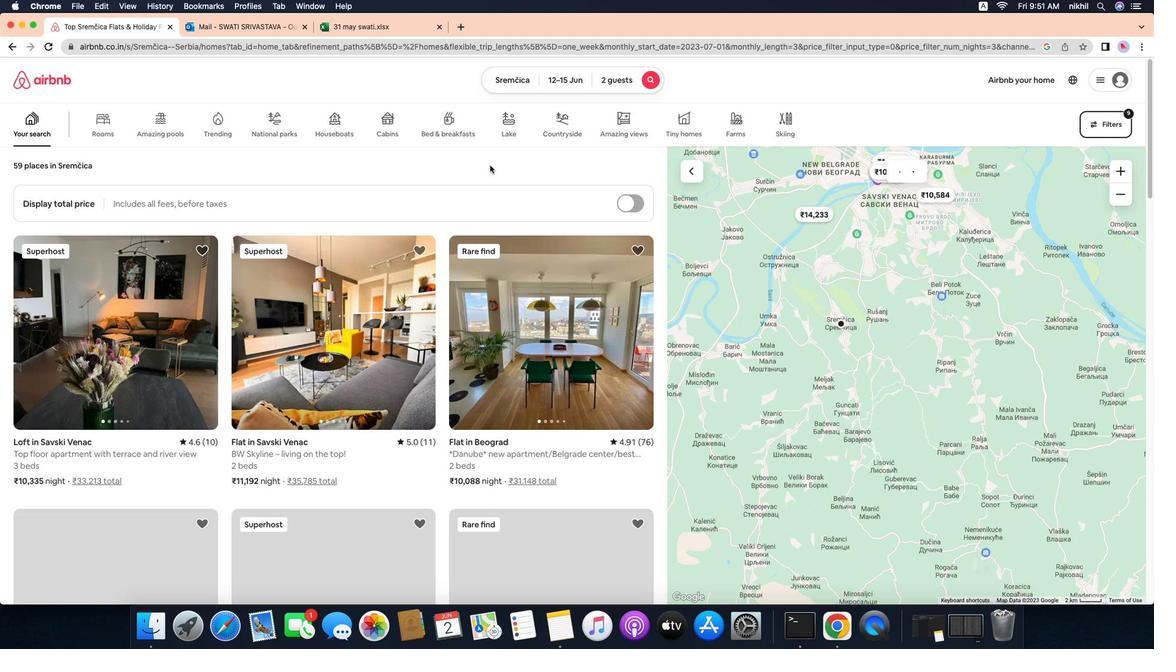 
Action: Mouse pressed left at (331, 413)
Screenshot: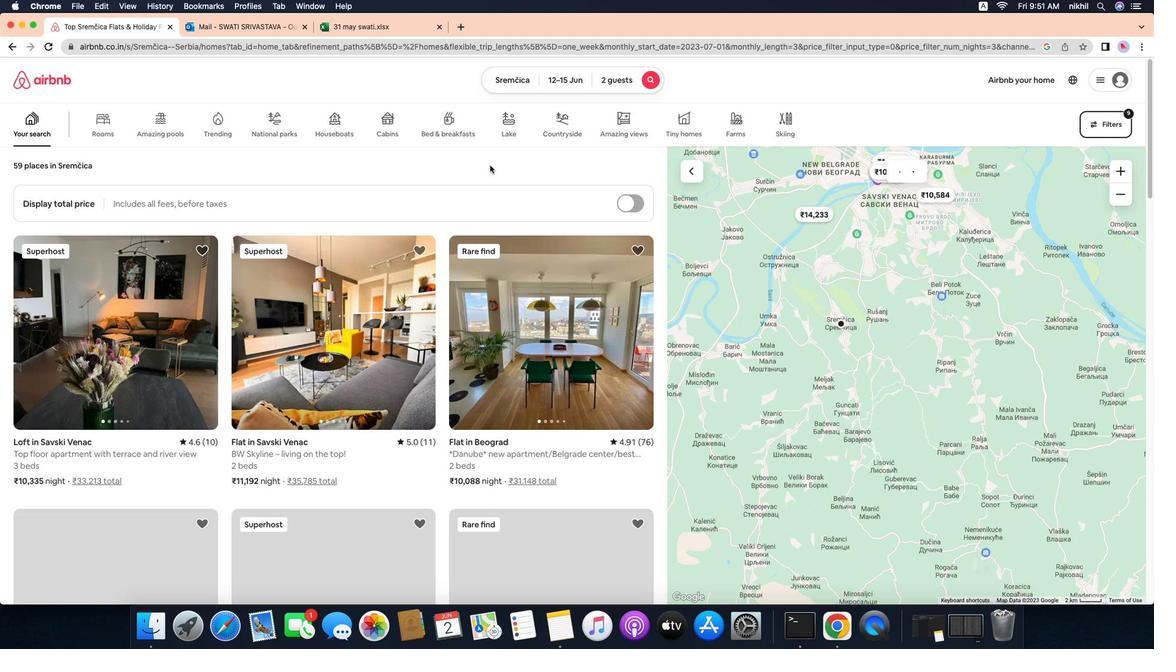 
Action: Mouse moved to (729, 522)
Screenshot: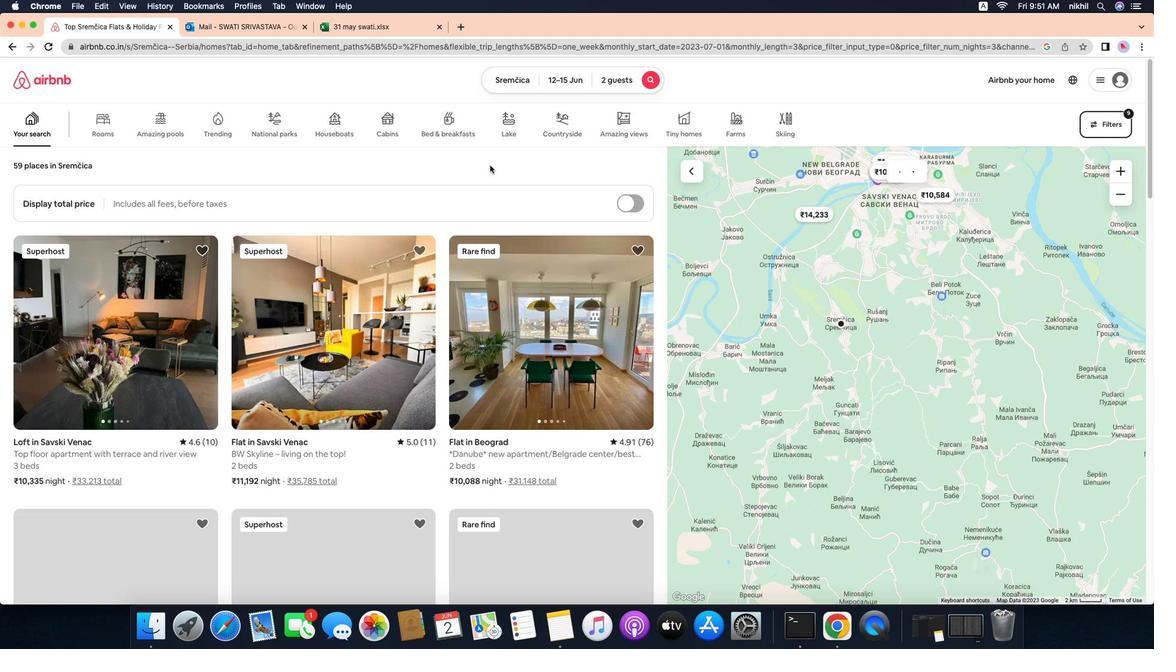 
Action: Mouse pressed left at (729, 522)
Screenshot: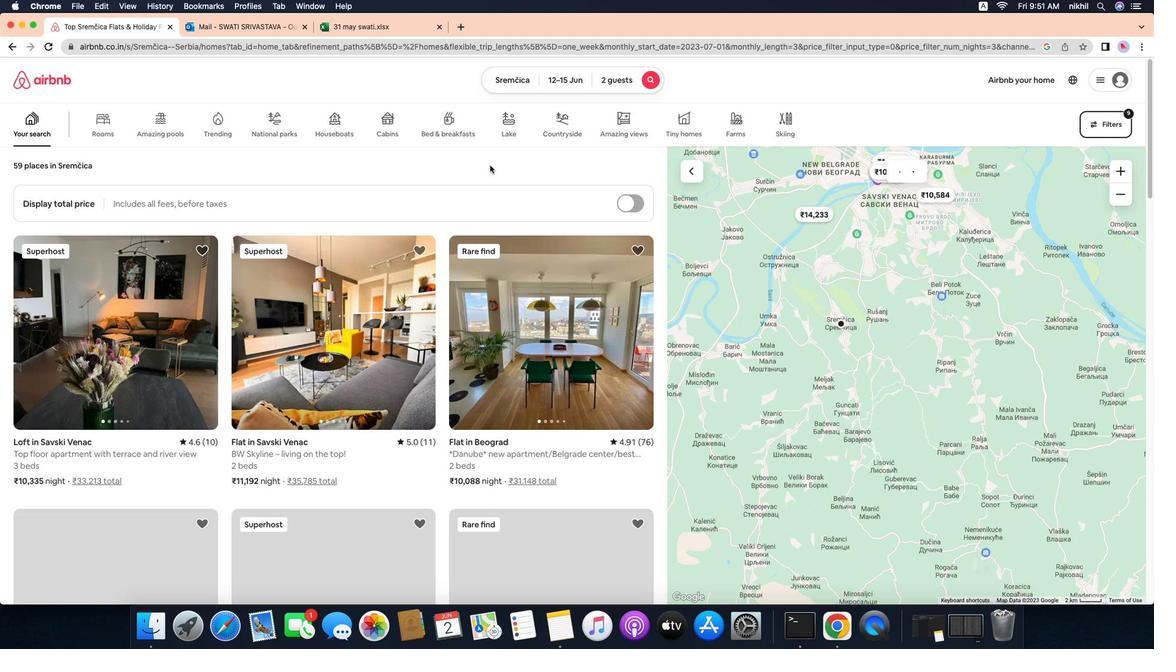 
Action: Mouse moved to (446, 99)
Screenshot: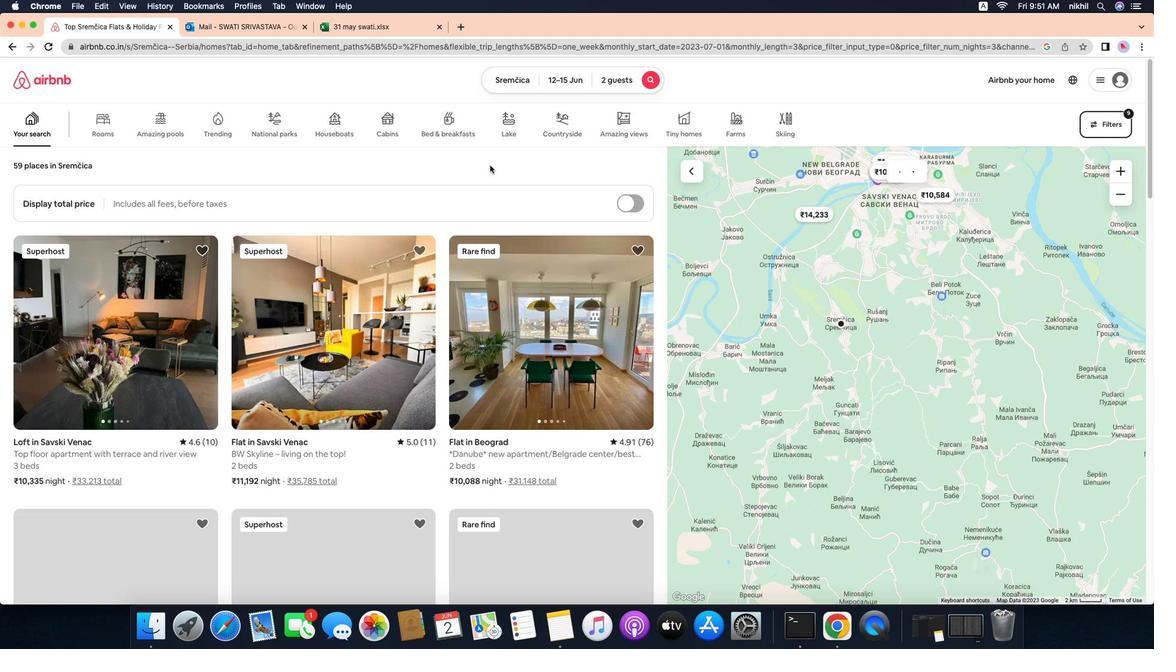 
